 Task: Look for space in Dongkan, China from 12th  July, 2023 to 15th July, 2023 for 3 adults in price range Rs.12000 to Rs.16000. Place can be entire place with 2 bedrooms having 3 beds and 1 bathroom. Property type can be house, flat, guest house. Booking option can be shelf check-in. Required host language is Chinese (Simplified).
Action: Mouse moved to (370, 111)
Screenshot: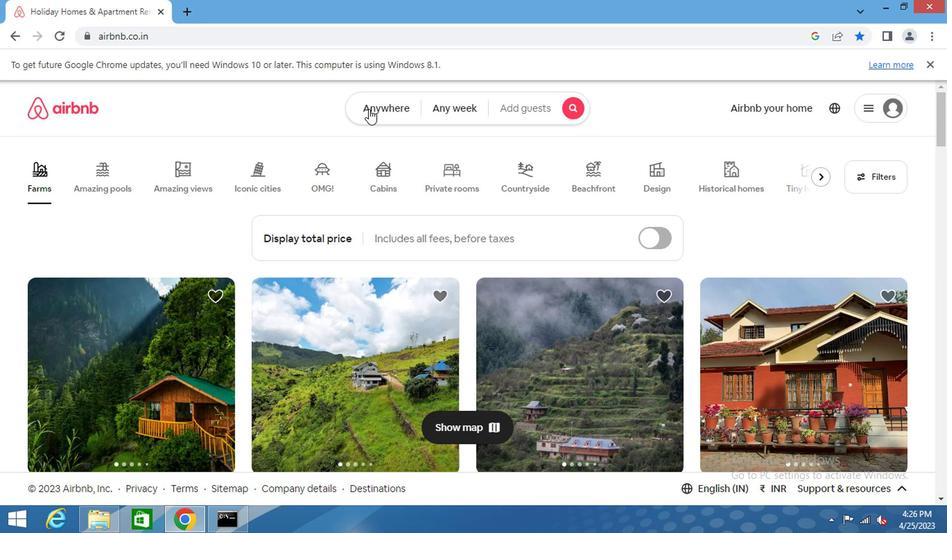 
Action: Mouse pressed left at (370, 111)
Screenshot: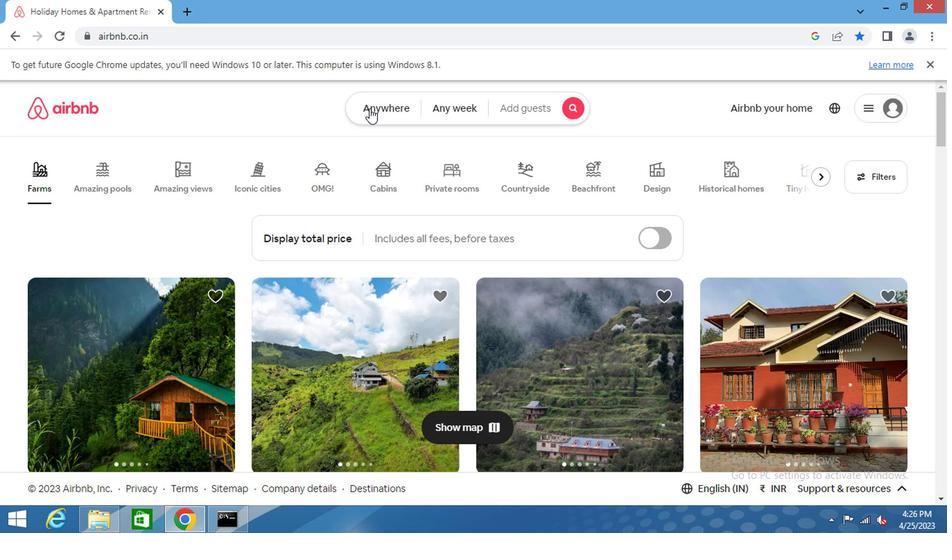 
Action: Mouse moved to (278, 169)
Screenshot: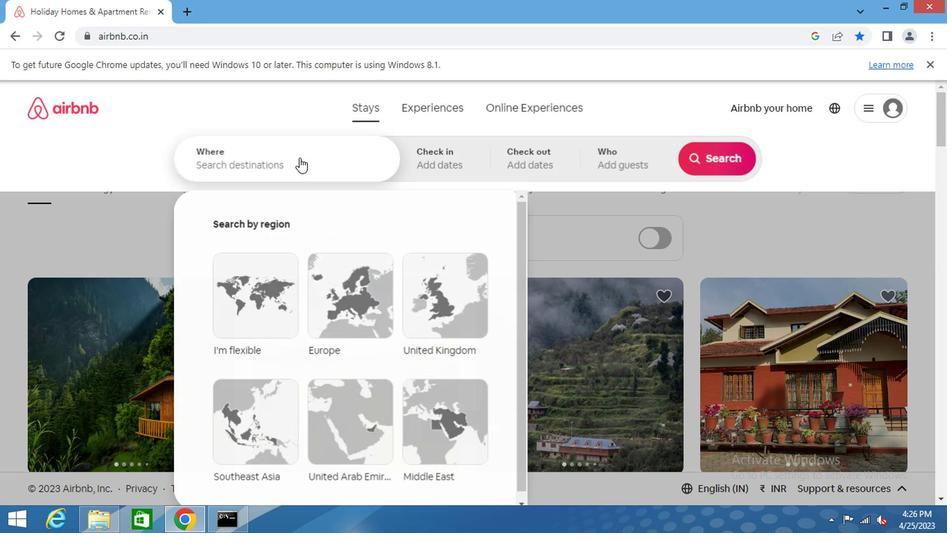 
Action: Mouse pressed left at (278, 169)
Screenshot: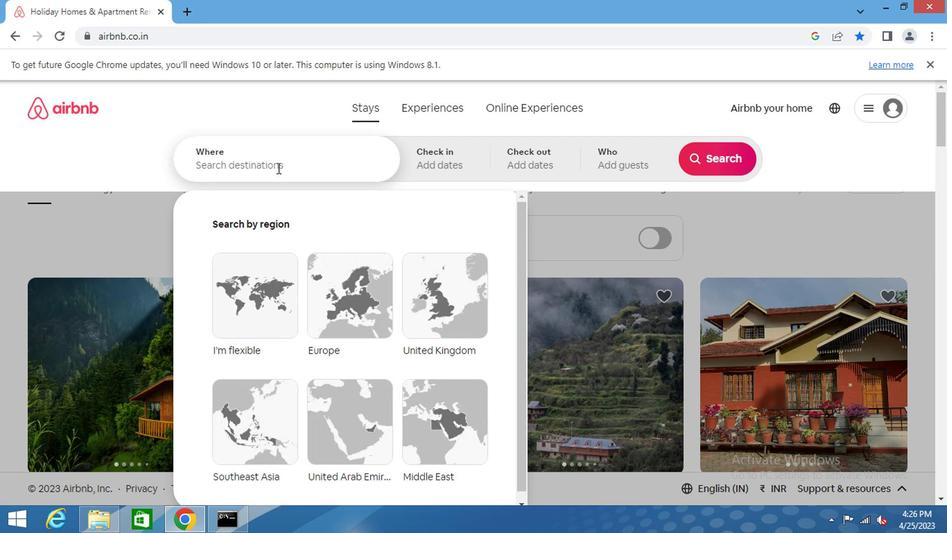 
Action: Key pressed dongkan<Key.space>china<Key.space><Key.enter>
Screenshot: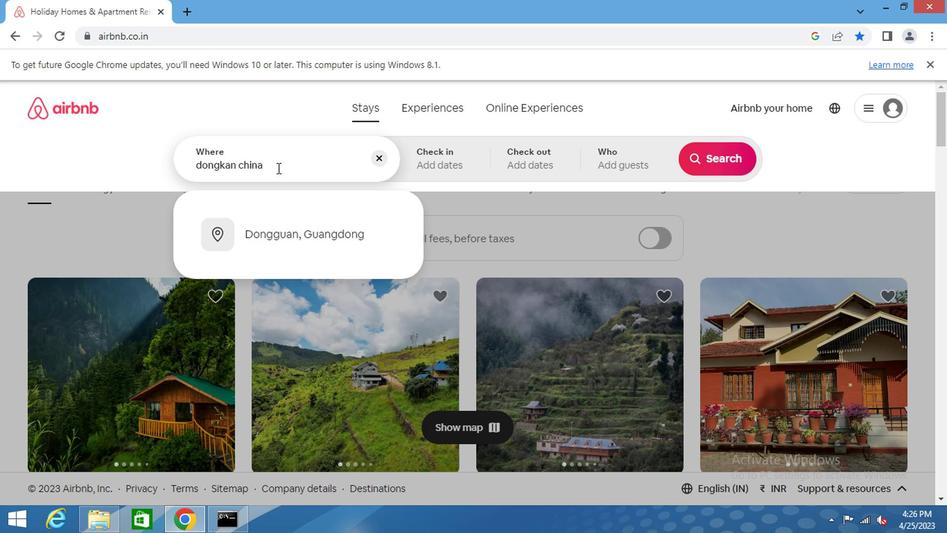 
Action: Mouse moved to (708, 271)
Screenshot: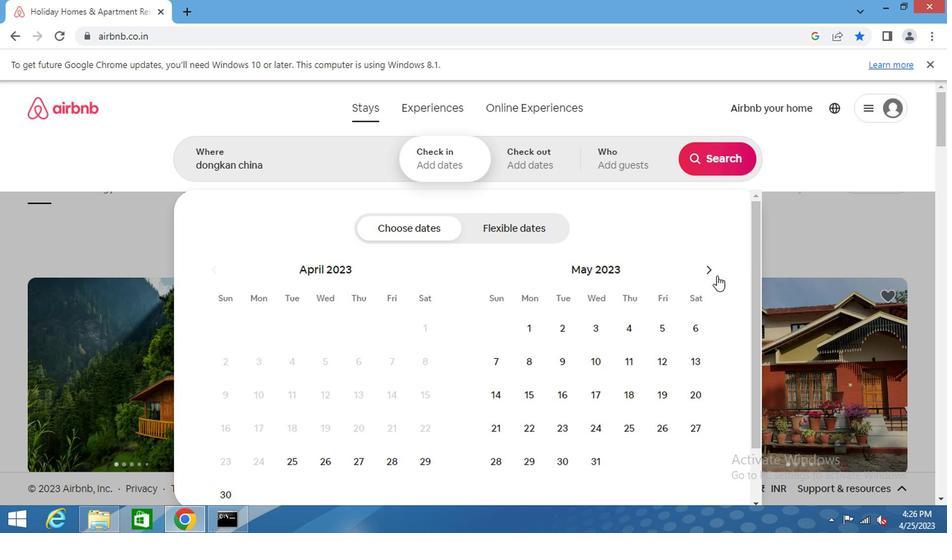 
Action: Mouse pressed left at (708, 271)
Screenshot: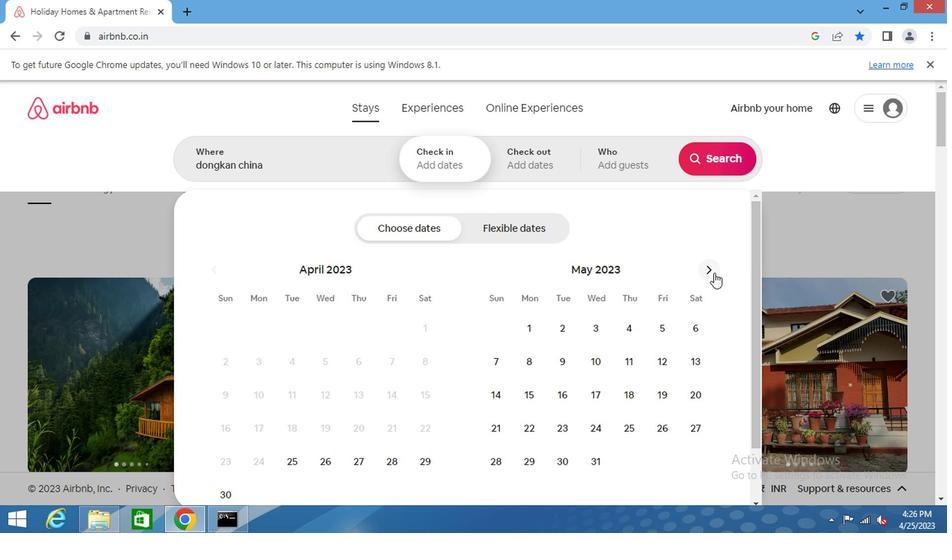 
Action: Mouse pressed left at (708, 271)
Screenshot: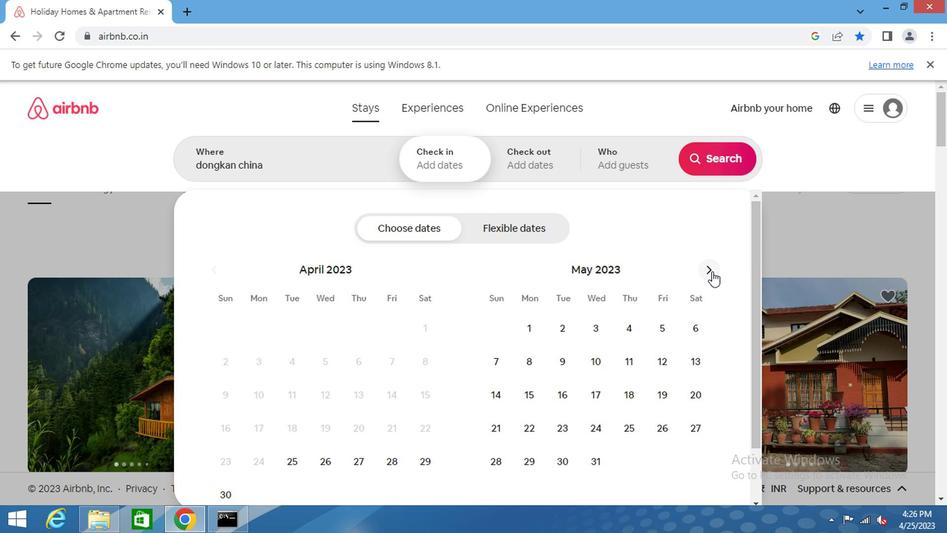 
Action: Mouse moved to (707, 271)
Screenshot: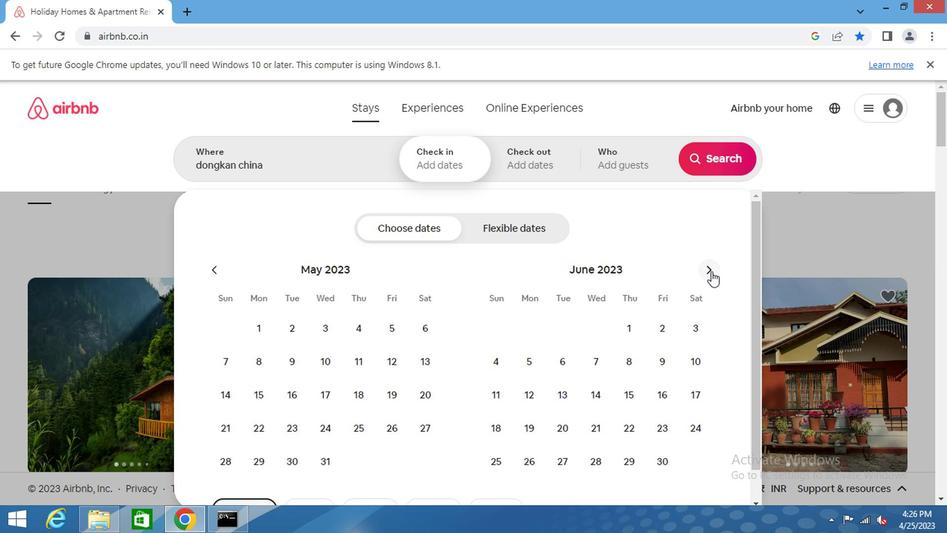 
Action: Mouse pressed left at (707, 271)
Screenshot: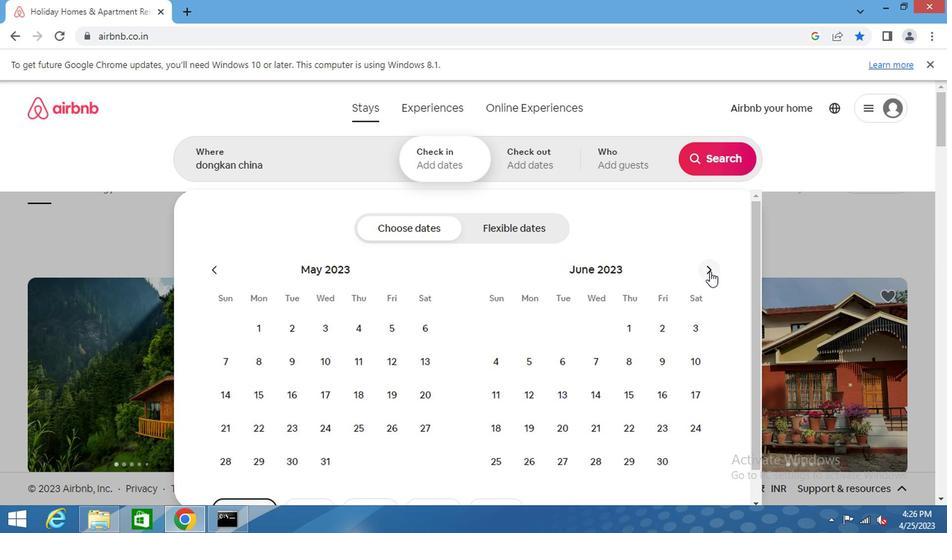 
Action: Mouse moved to (593, 393)
Screenshot: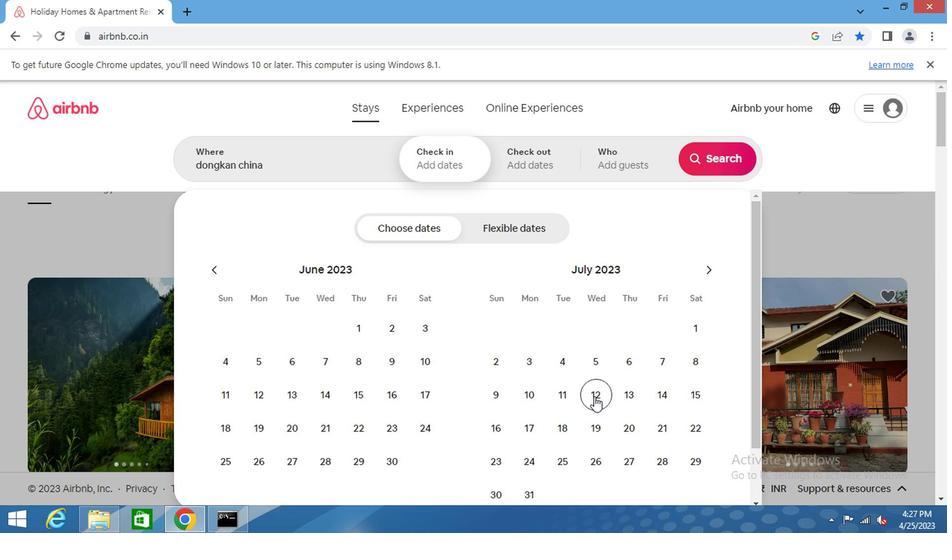 
Action: Mouse pressed left at (593, 393)
Screenshot: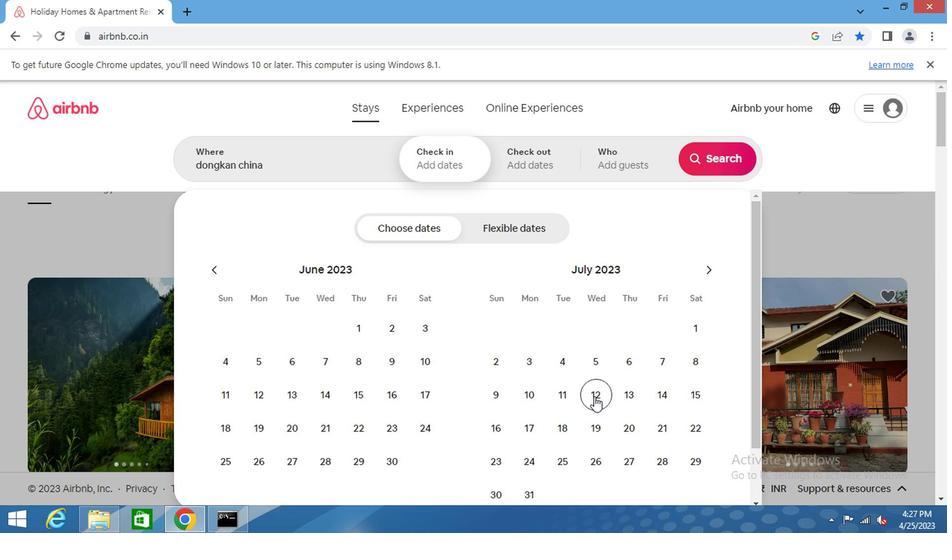 
Action: Mouse moved to (686, 392)
Screenshot: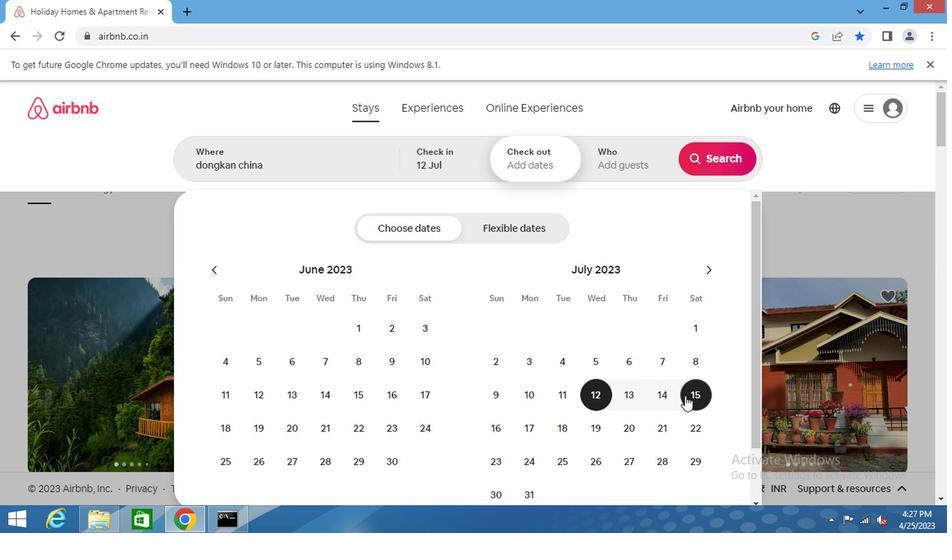 
Action: Mouse pressed left at (686, 392)
Screenshot: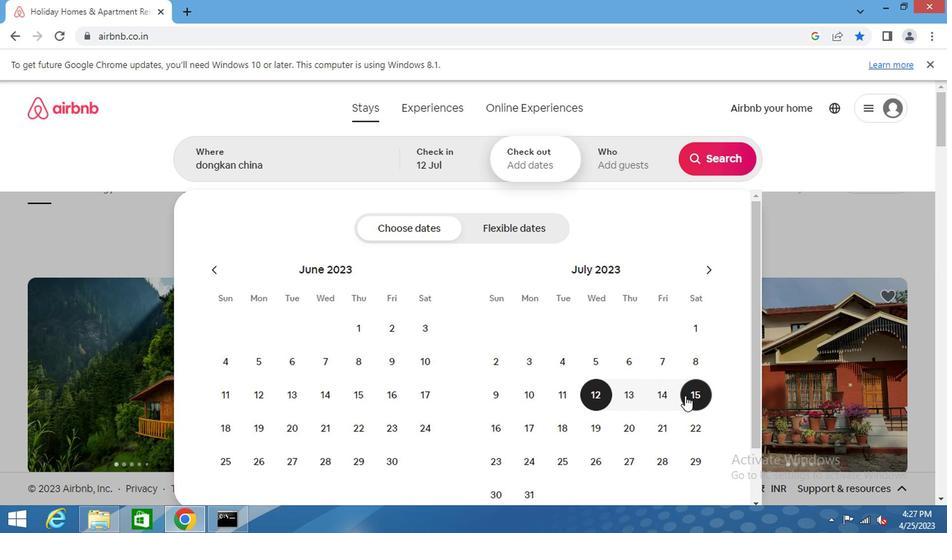 
Action: Mouse moved to (614, 170)
Screenshot: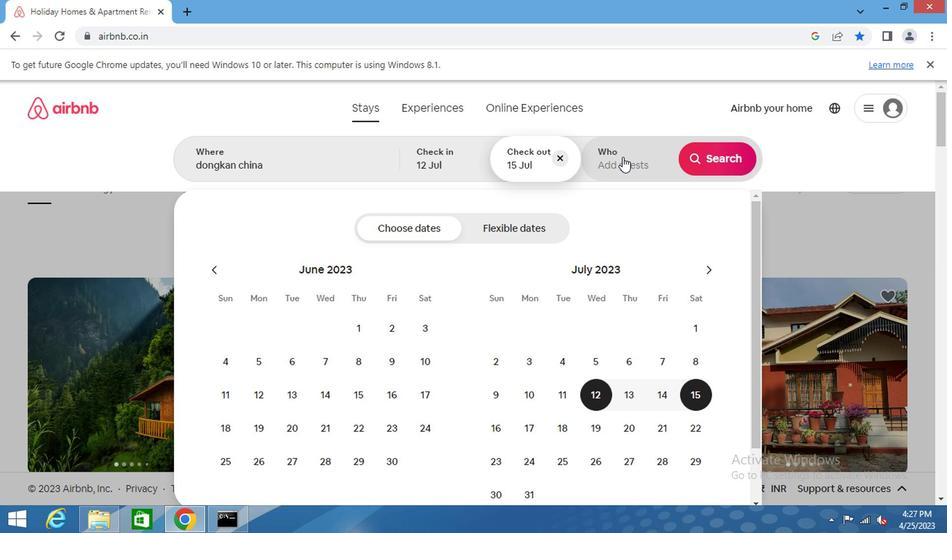 
Action: Mouse pressed left at (614, 170)
Screenshot: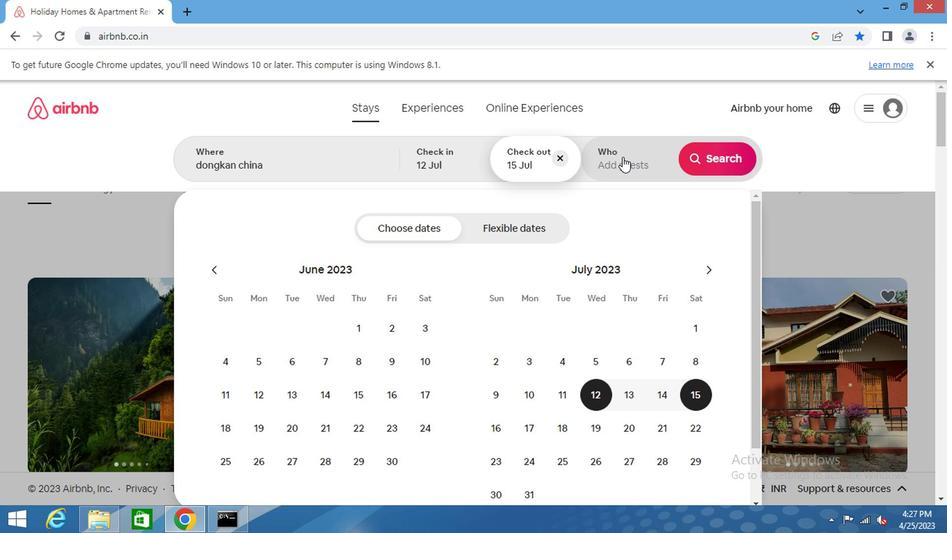 
Action: Mouse moved to (720, 230)
Screenshot: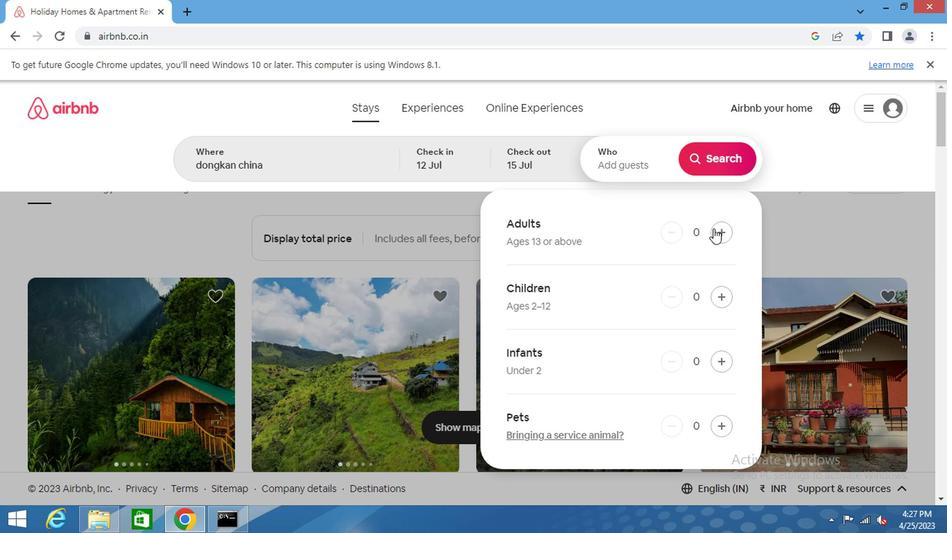 
Action: Mouse pressed left at (720, 230)
Screenshot: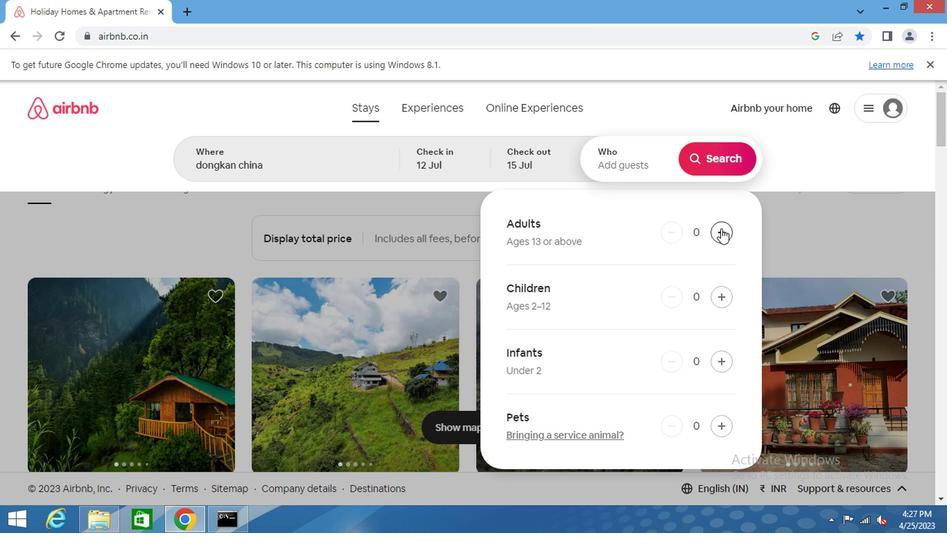 
Action: Mouse pressed left at (720, 230)
Screenshot: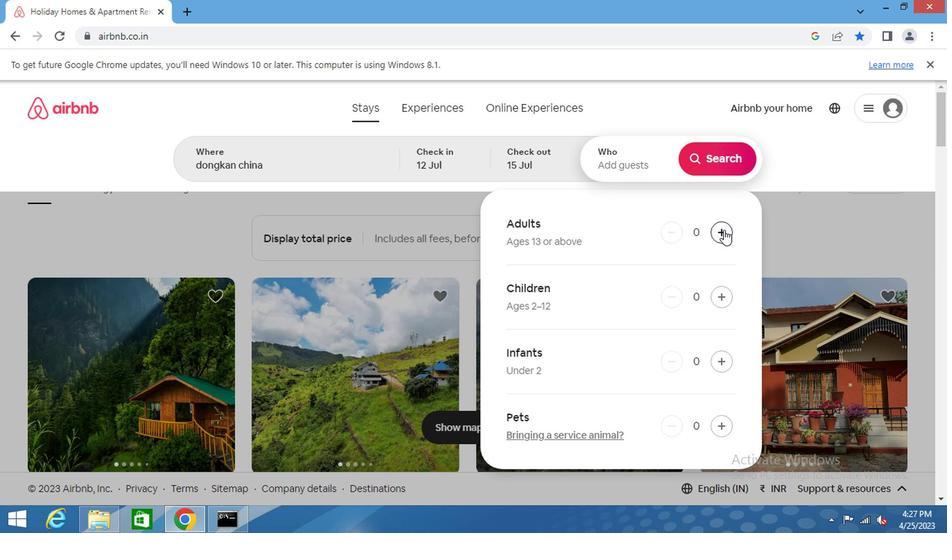 
Action: Mouse pressed left at (720, 230)
Screenshot: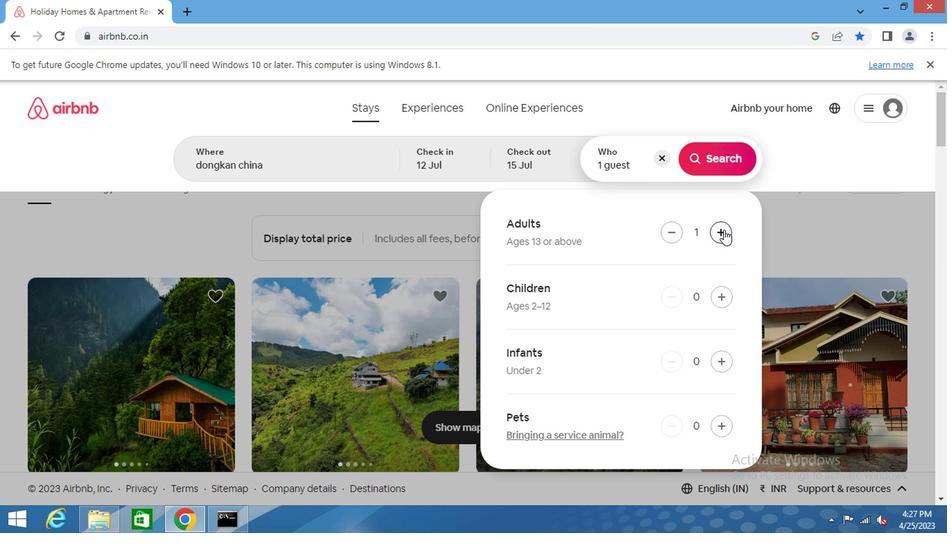 
Action: Mouse moved to (715, 172)
Screenshot: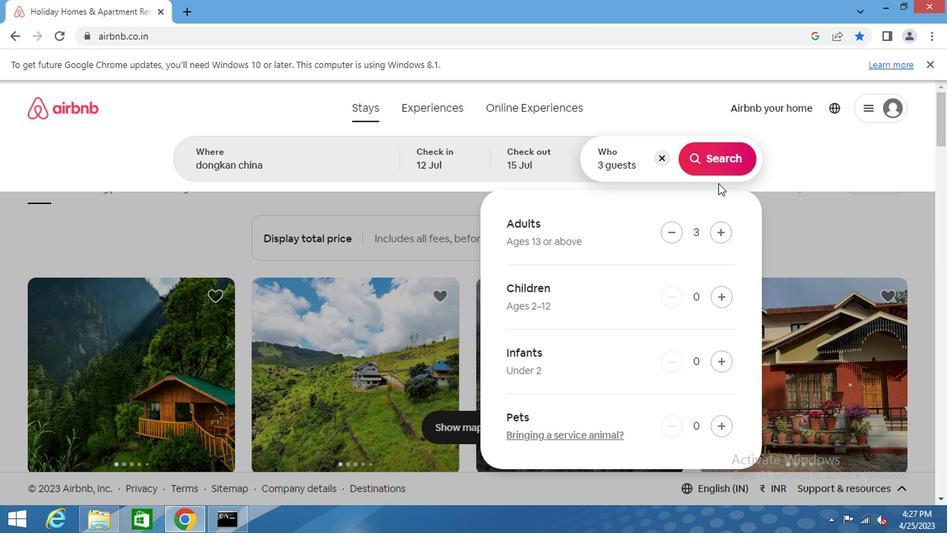 
Action: Mouse pressed left at (715, 172)
Screenshot: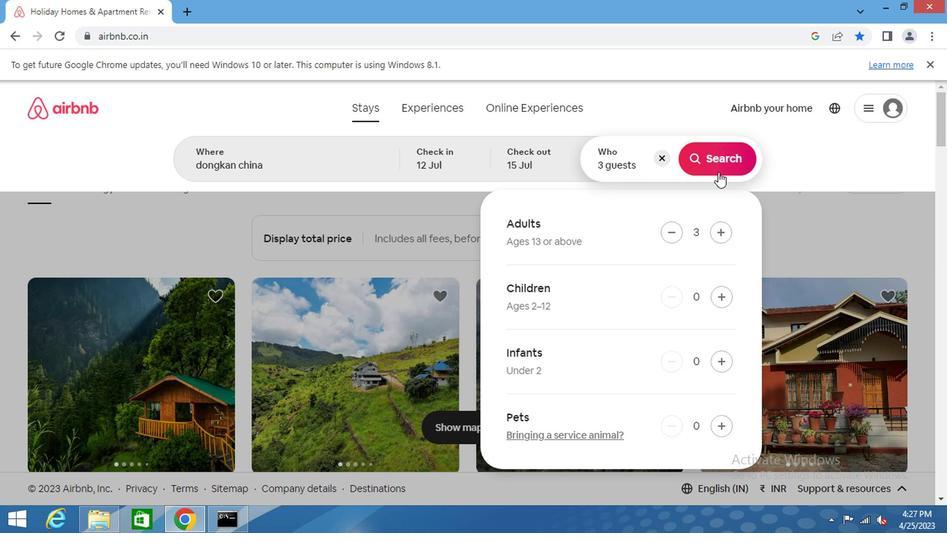 
Action: Mouse moved to (876, 168)
Screenshot: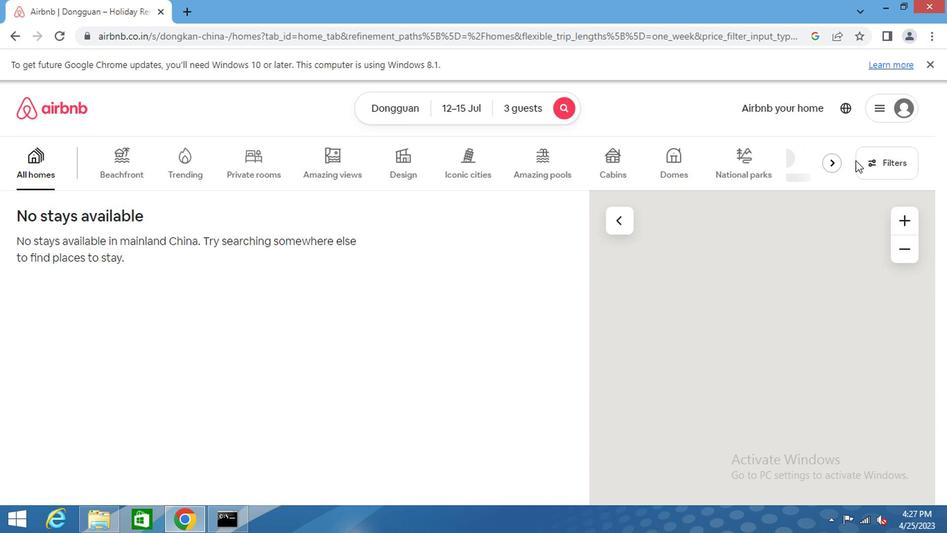 
Action: Mouse pressed left at (876, 168)
Screenshot: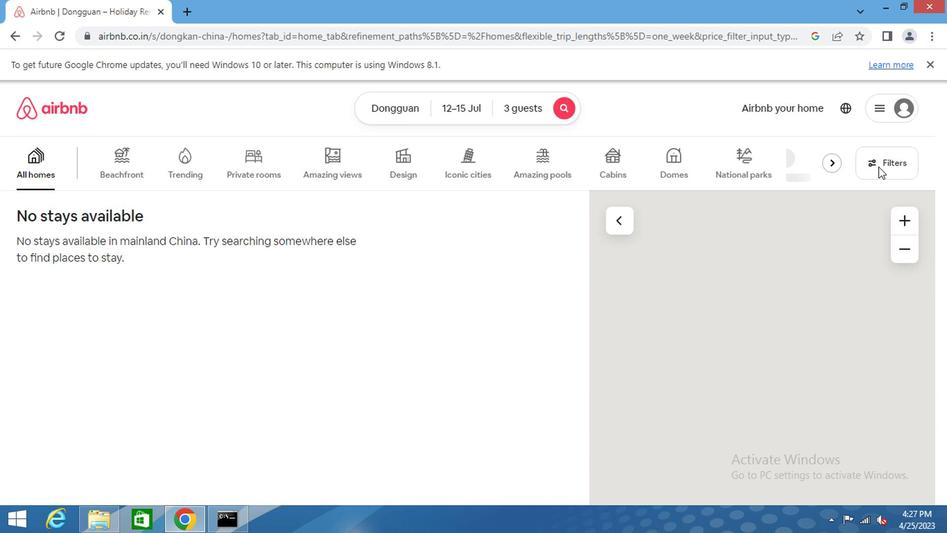 
Action: Mouse moved to (387, 259)
Screenshot: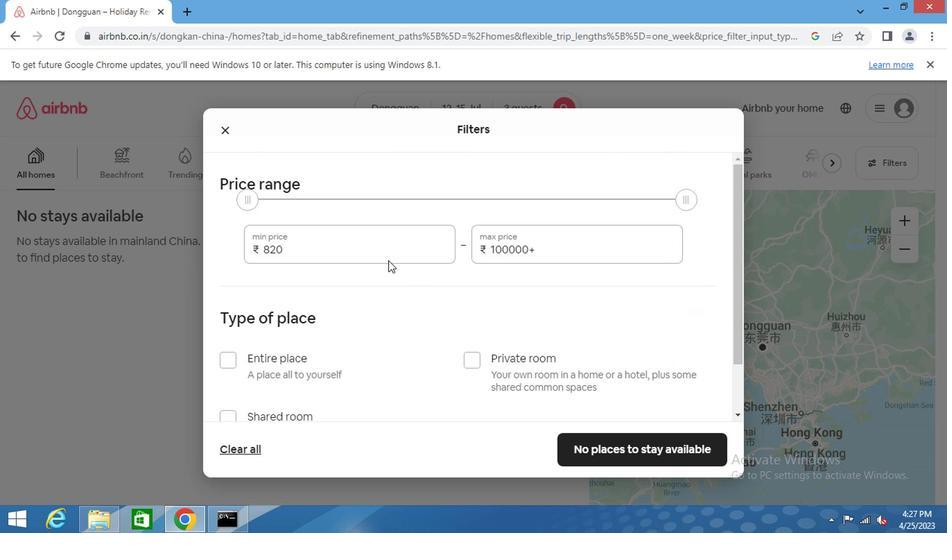 
Action: Mouse pressed left at (387, 259)
Screenshot: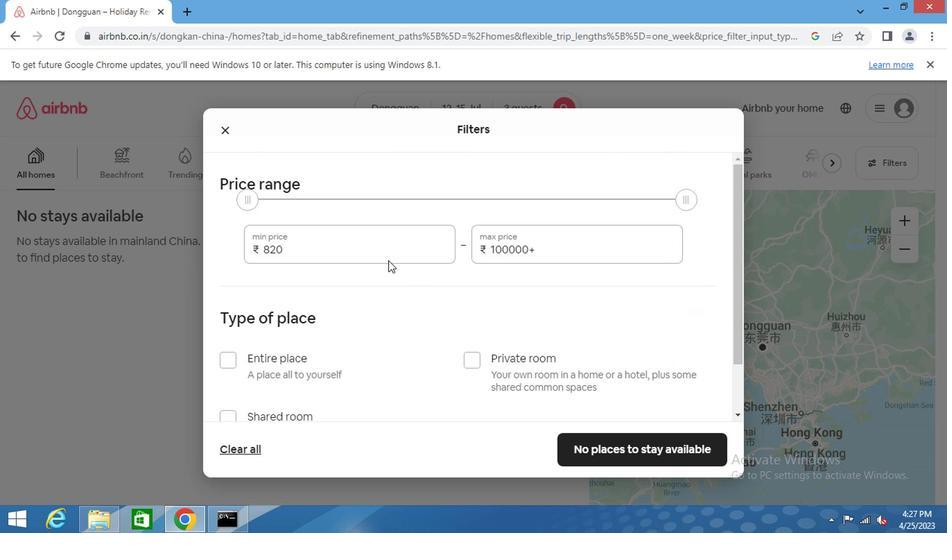 
Action: Mouse pressed left at (387, 259)
Screenshot: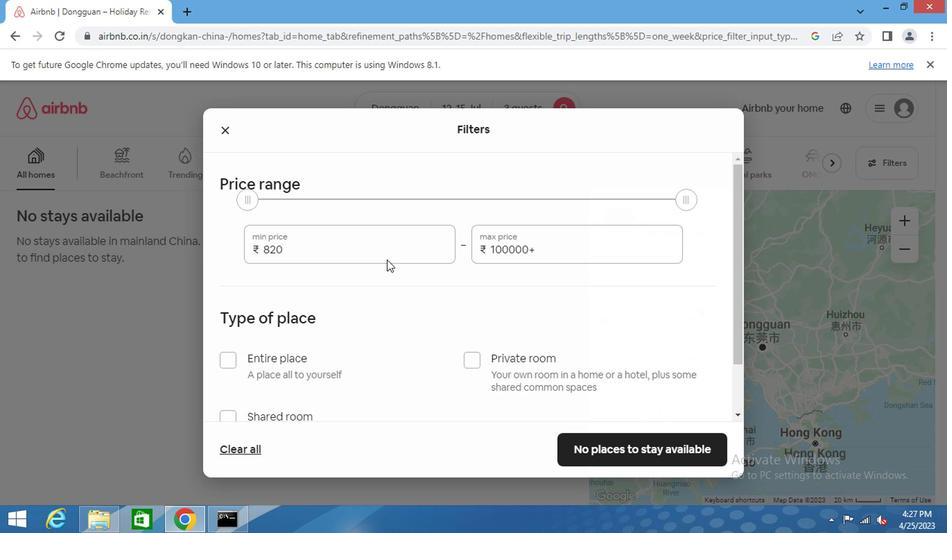 
Action: Mouse pressed left at (387, 259)
Screenshot: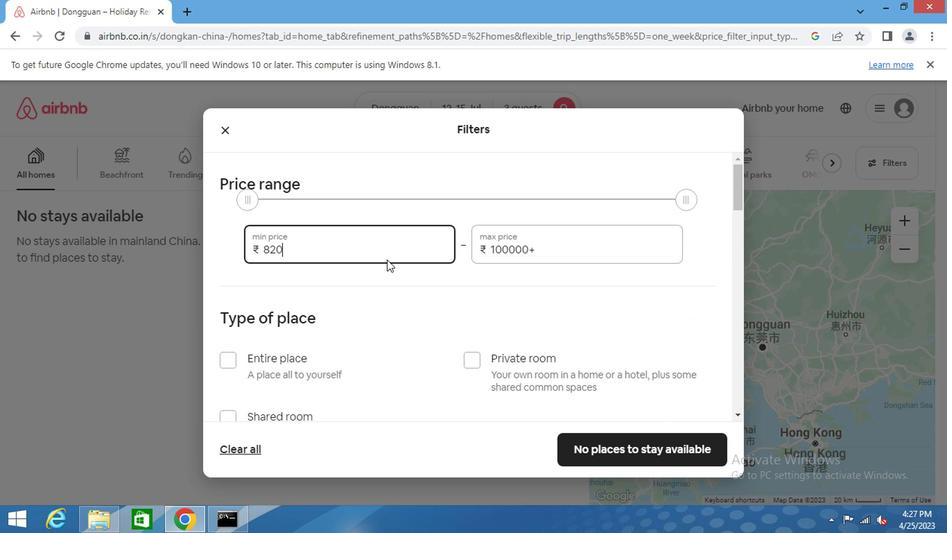 
Action: Mouse moved to (391, 249)
Screenshot: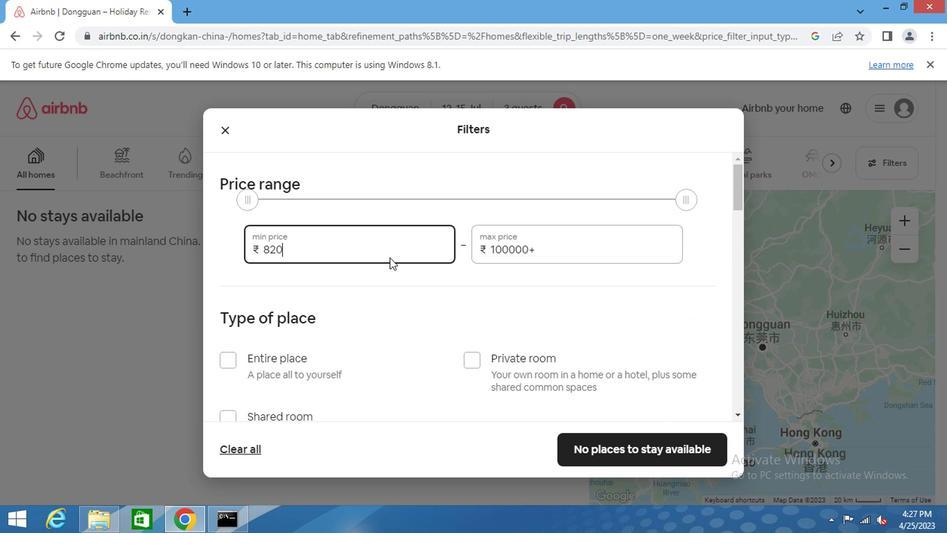 
Action: Mouse pressed left at (391, 249)
Screenshot: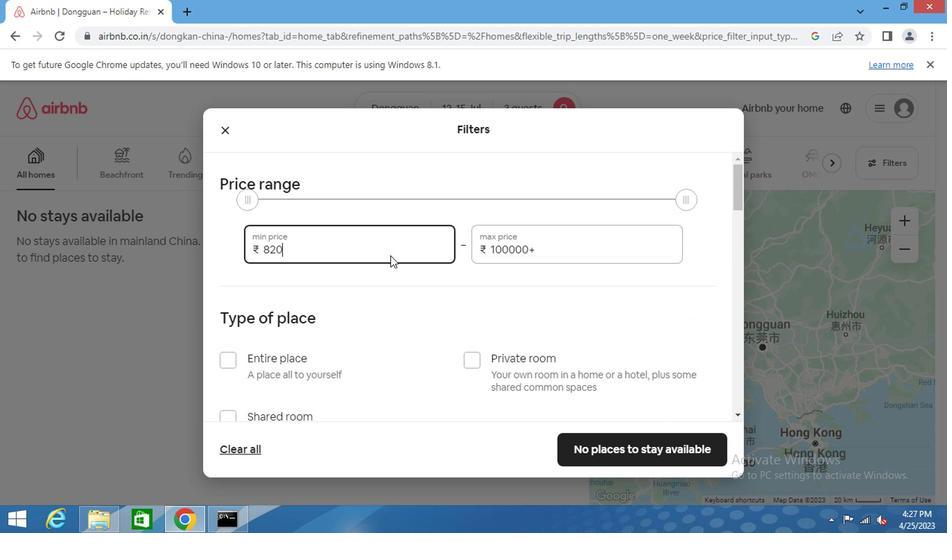
Action: Mouse pressed left at (391, 249)
Screenshot: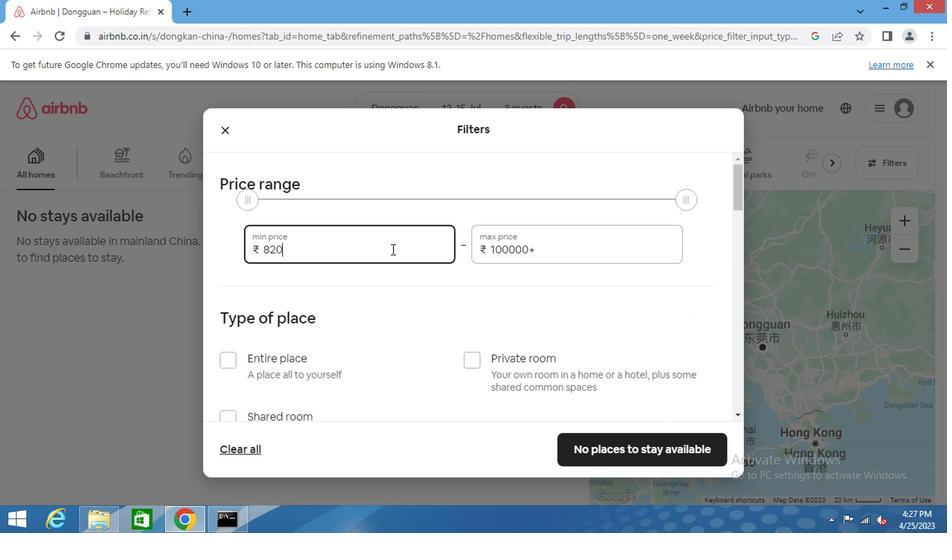 
Action: Key pressed 12000<Key.tab>1600<Key.backspace><Key.backspace><Key.backspace><Key.backspace><Key.backspace><Key.backspace>6000
Screenshot: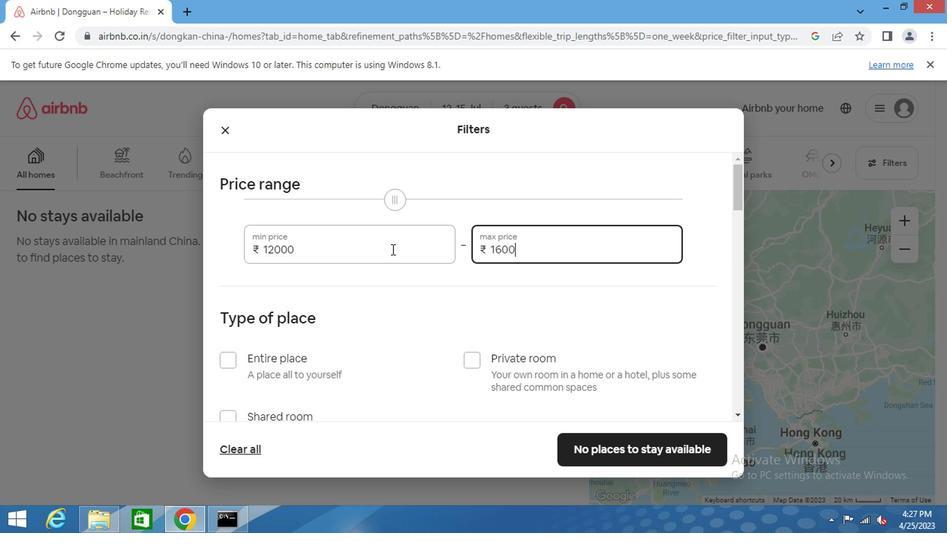 
Action: Mouse moved to (279, 361)
Screenshot: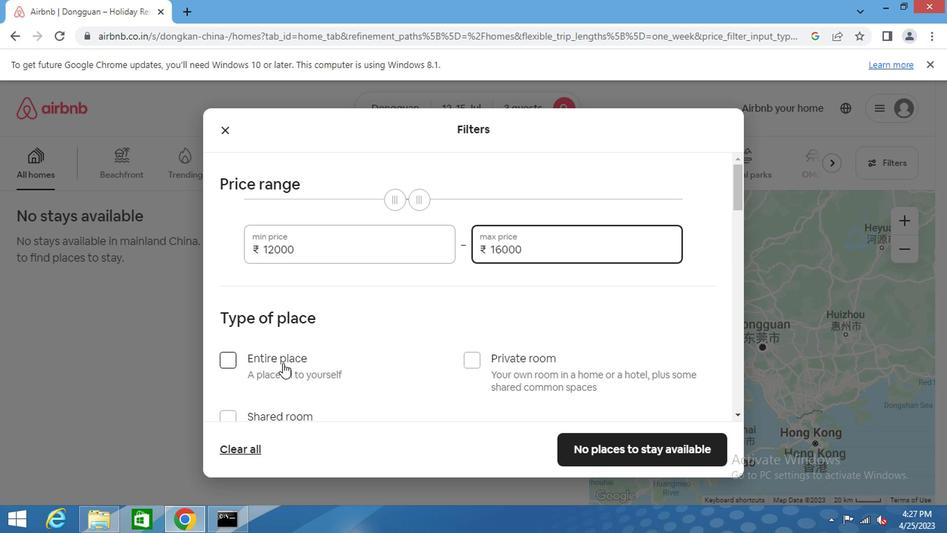 
Action: Mouse pressed left at (279, 361)
Screenshot: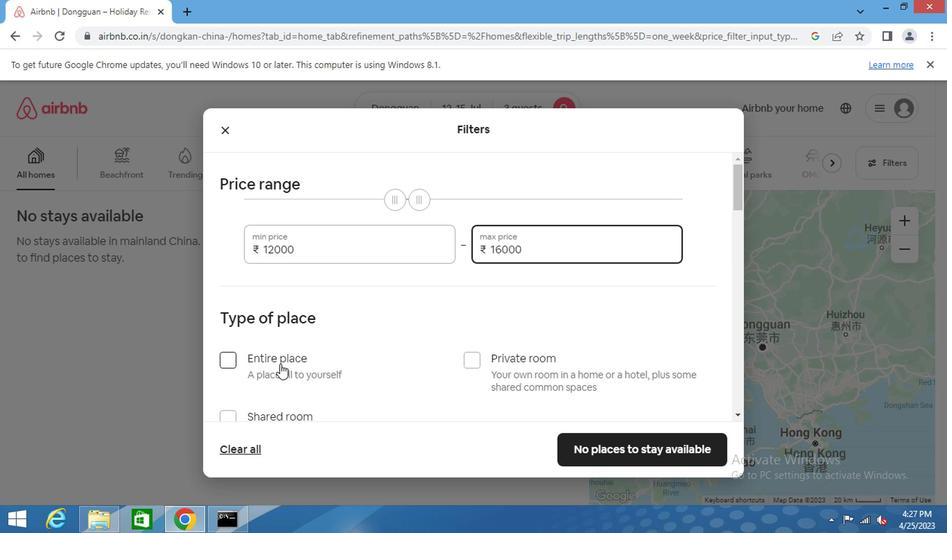 
Action: Mouse moved to (378, 363)
Screenshot: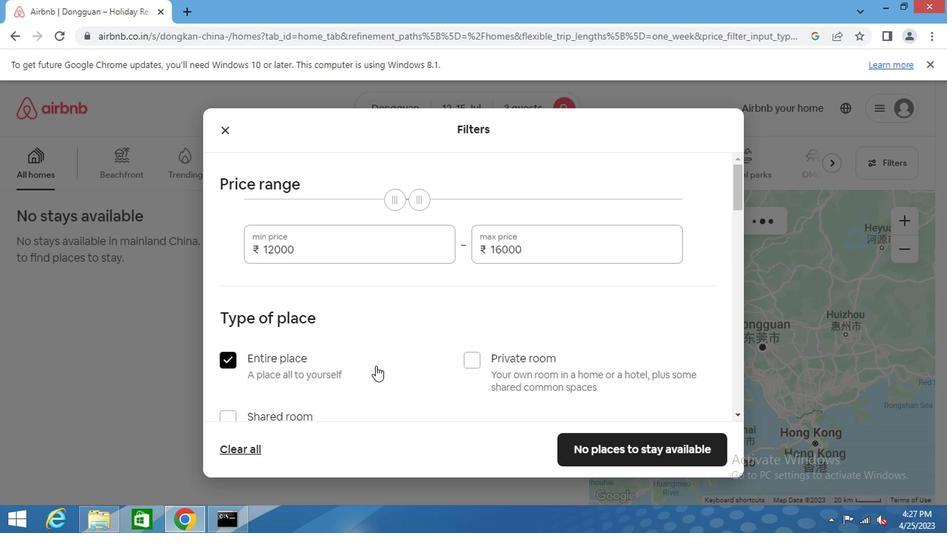 
Action: Mouse scrolled (378, 362) with delta (0, 0)
Screenshot: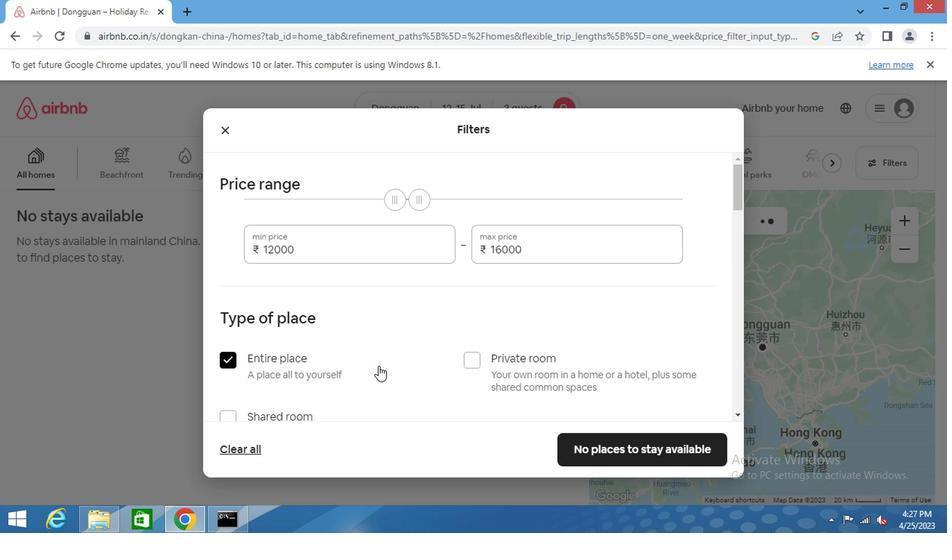 
Action: Mouse scrolled (378, 362) with delta (0, 0)
Screenshot: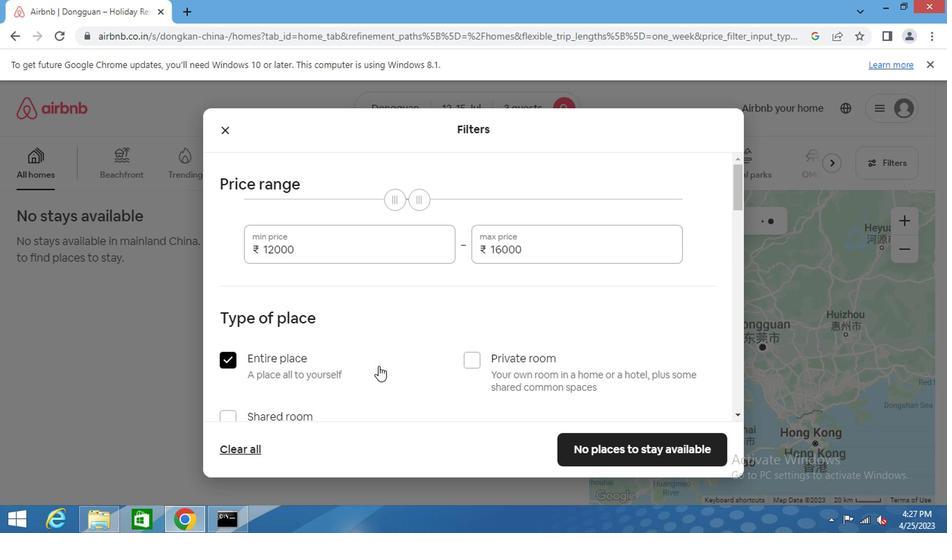 
Action: Mouse scrolled (378, 362) with delta (0, 0)
Screenshot: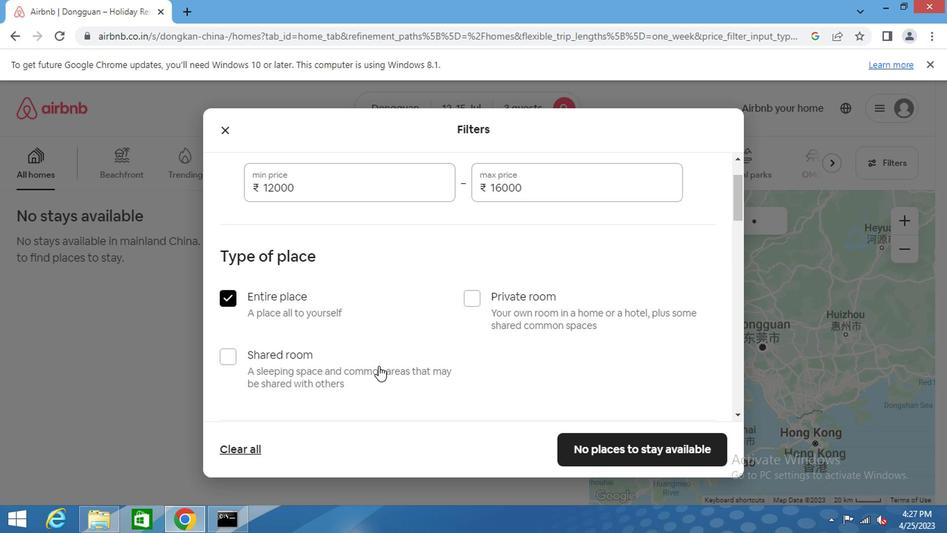 
Action: Mouse moved to (365, 357)
Screenshot: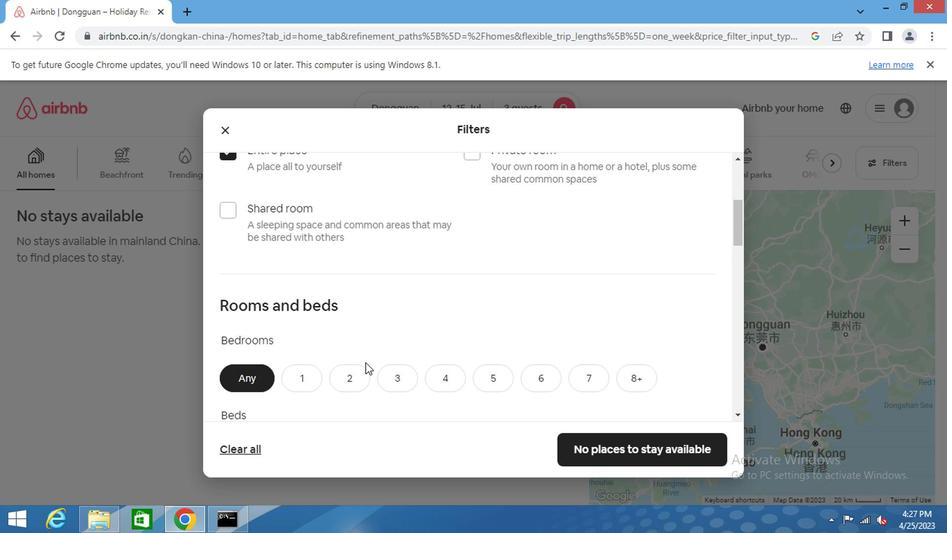 
Action: Mouse scrolled (365, 356) with delta (0, 0)
Screenshot: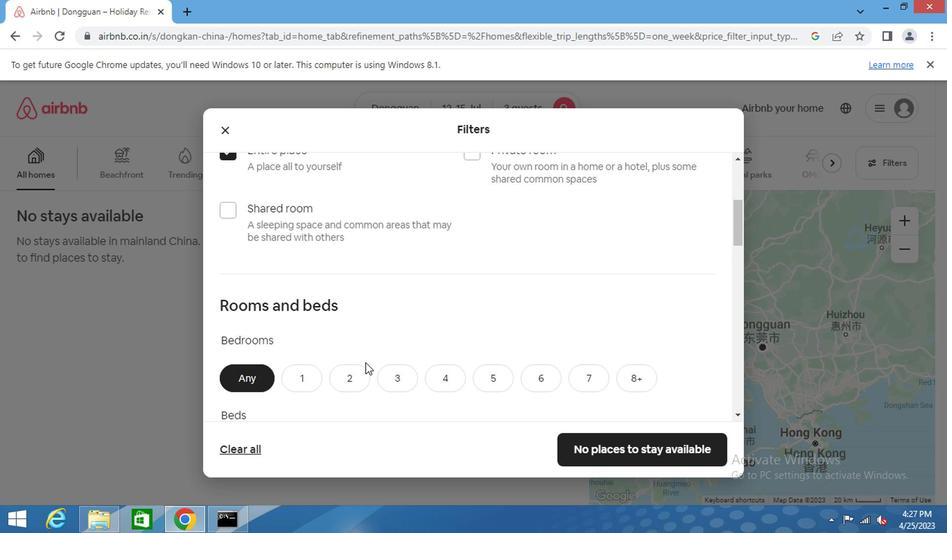 
Action: Mouse moved to (365, 356)
Screenshot: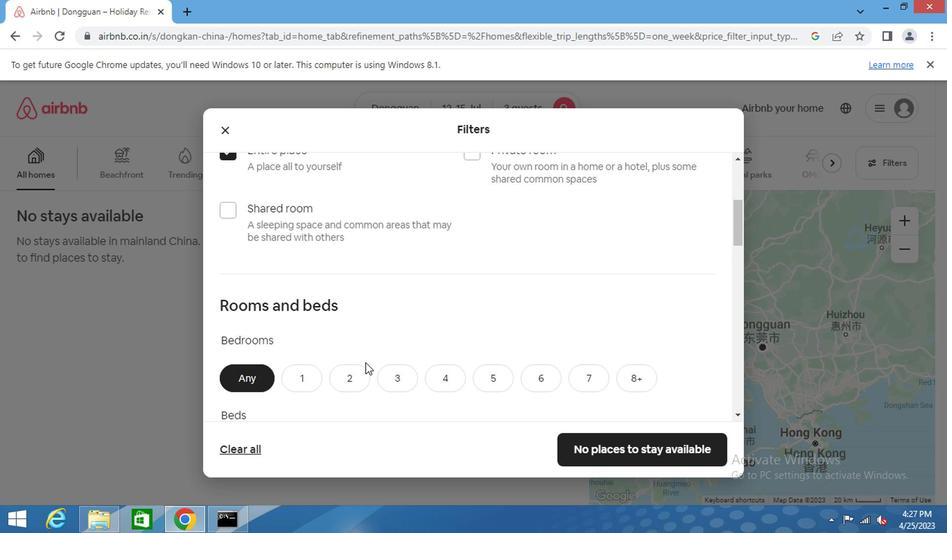
Action: Mouse scrolled (365, 355) with delta (0, 0)
Screenshot: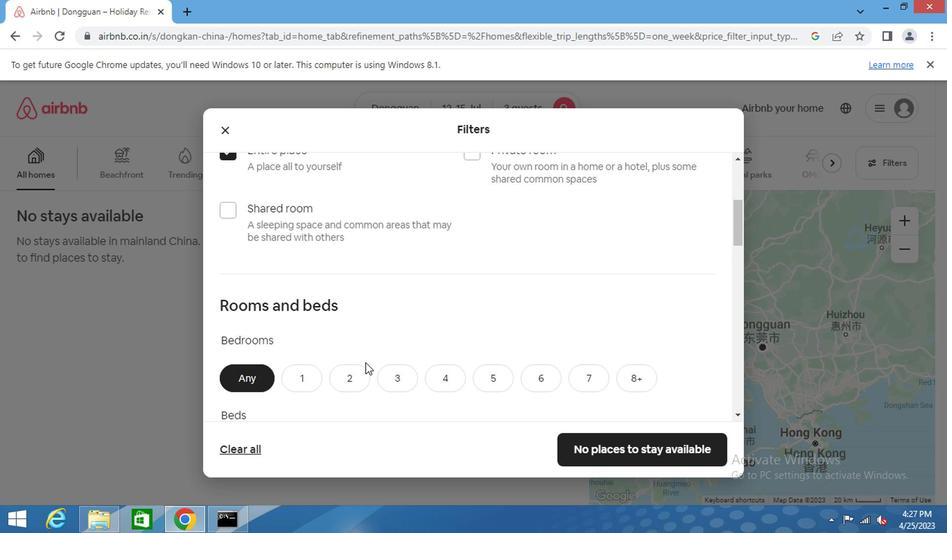 
Action: Mouse moved to (364, 355)
Screenshot: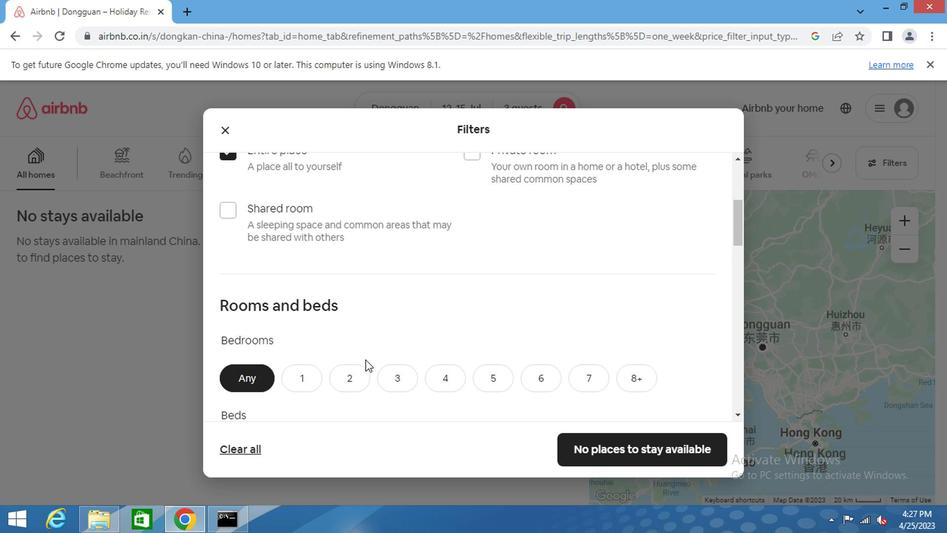 
Action: Mouse scrolled (364, 355) with delta (0, 0)
Screenshot: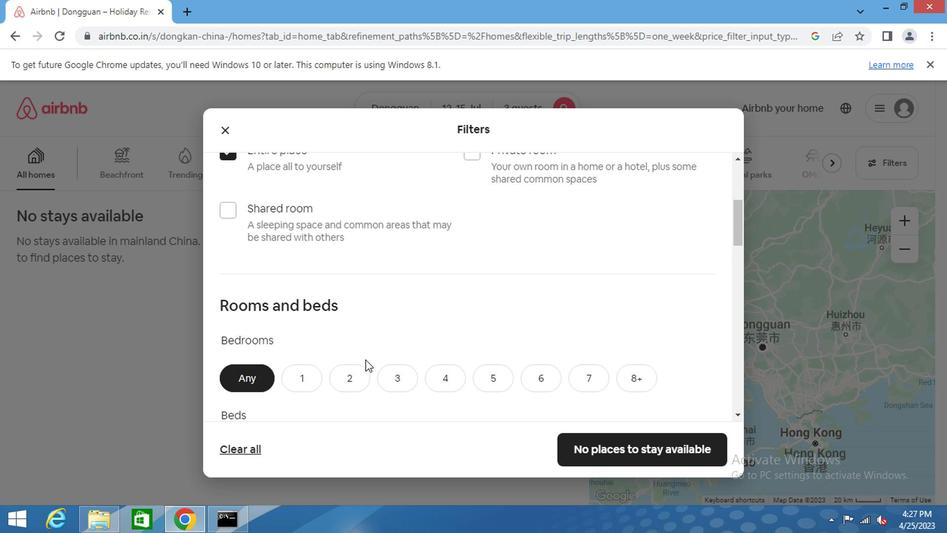 
Action: Mouse moved to (357, 170)
Screenshot: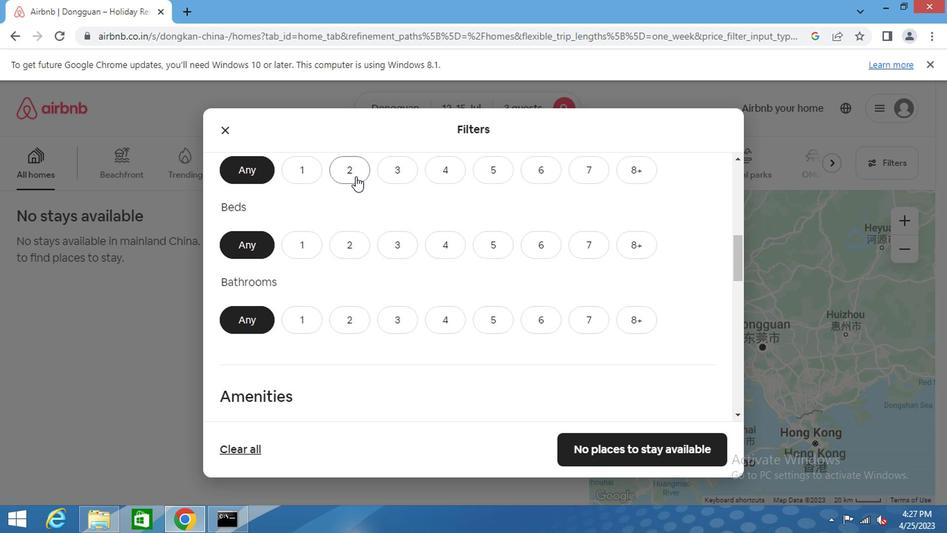 
Action: Mouse pressed left at (357, 170)
Screenshot: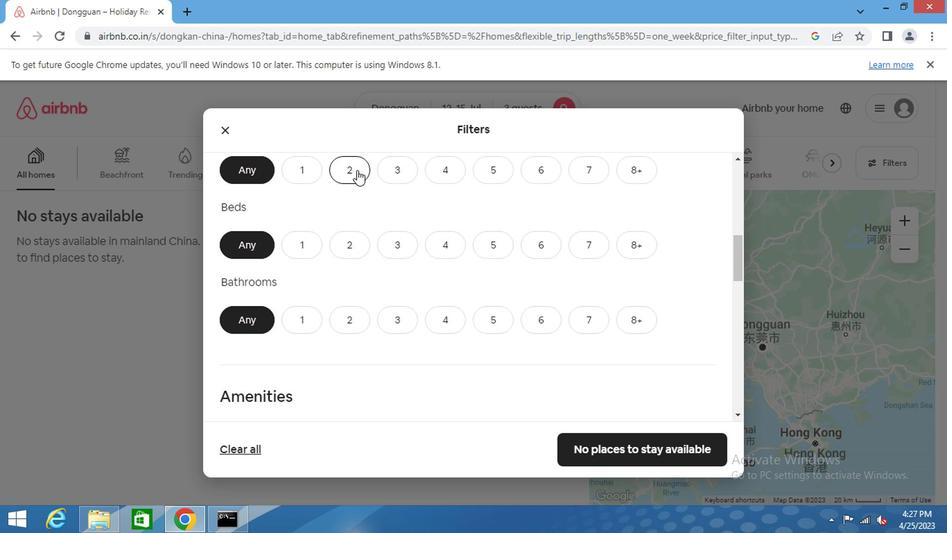
Action: Mouse moved to (385, 254)
Screenshot: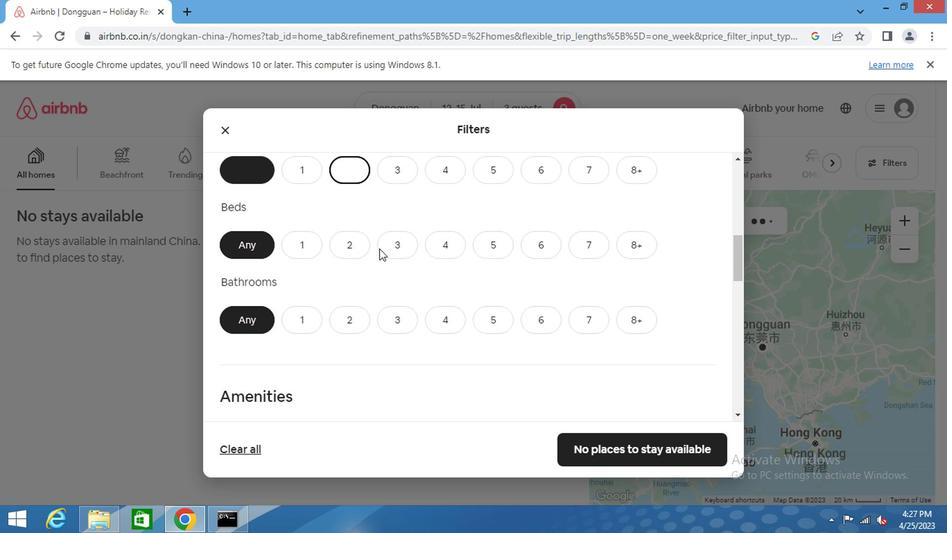 
Action: Mouse pressed left at (385, 254)
Screenshot: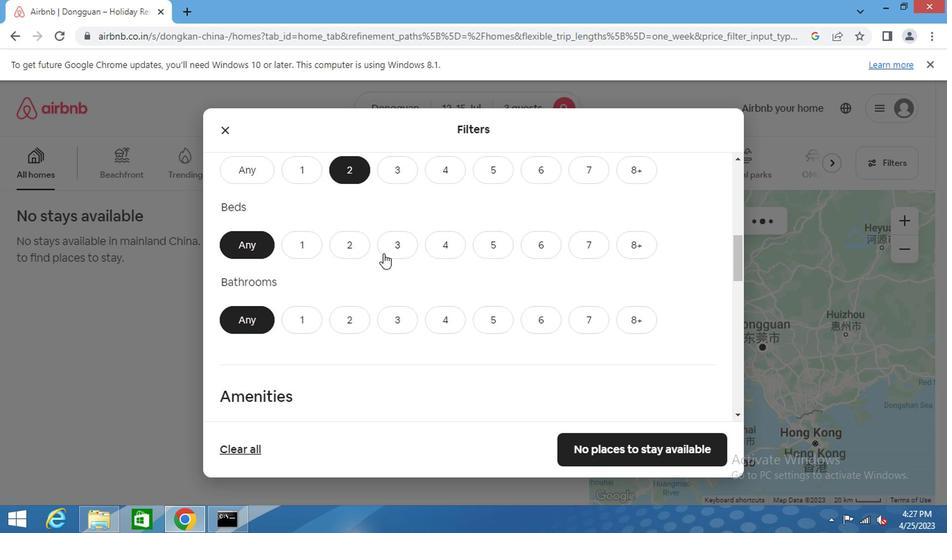 
Action: Mouse moved to (244, 369)
Screenshot: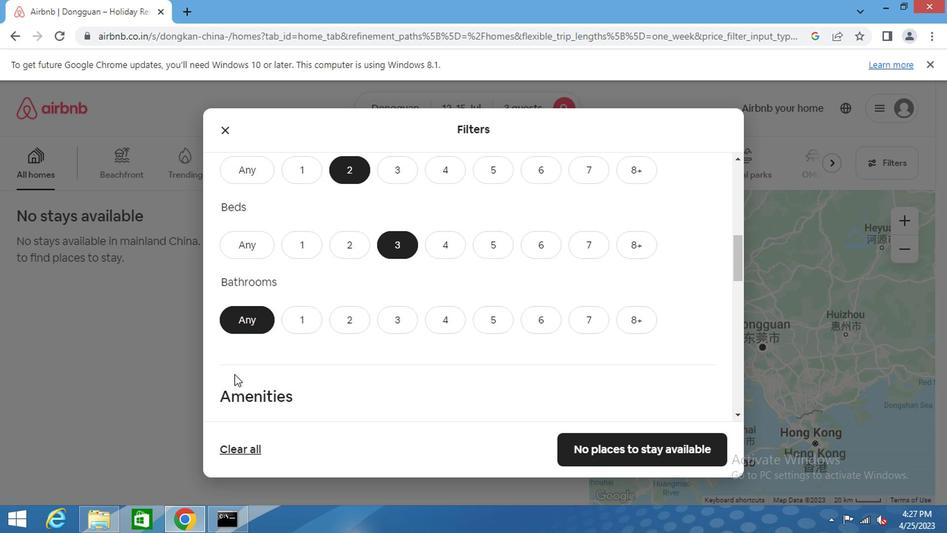 
Action: Mouse pressed left at (235, 371)
Screenshot: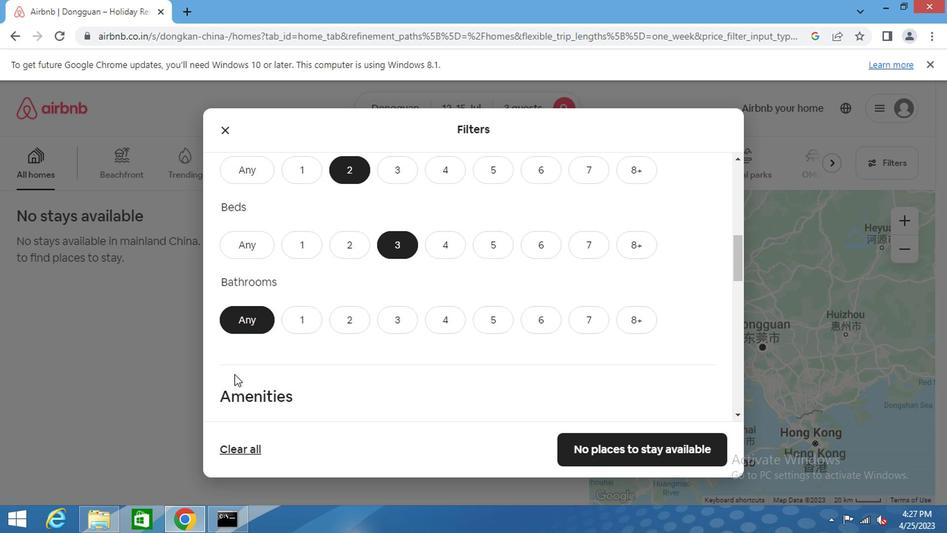 
Action: Mouse moved to (305, 315)
Screenshot: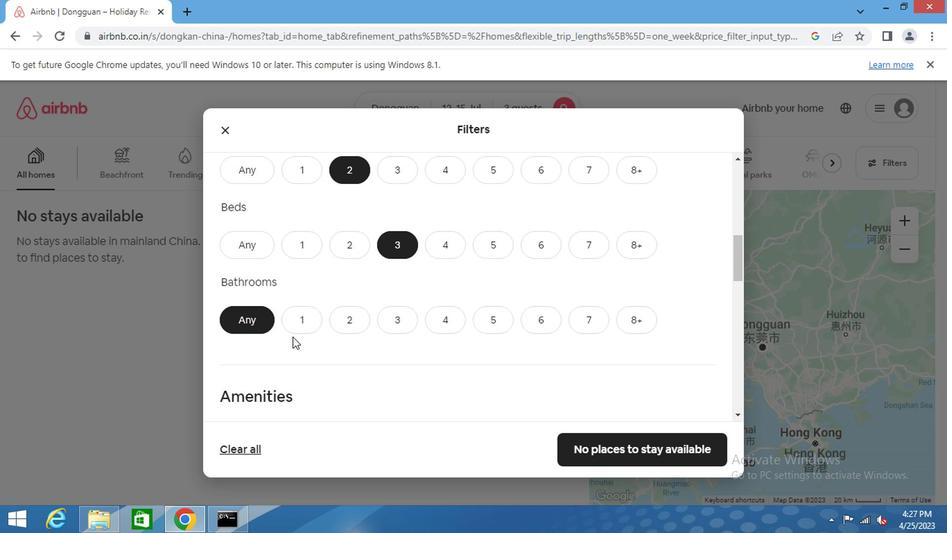 
Action: Mouse pressed left at (305, 315)
Screenshot: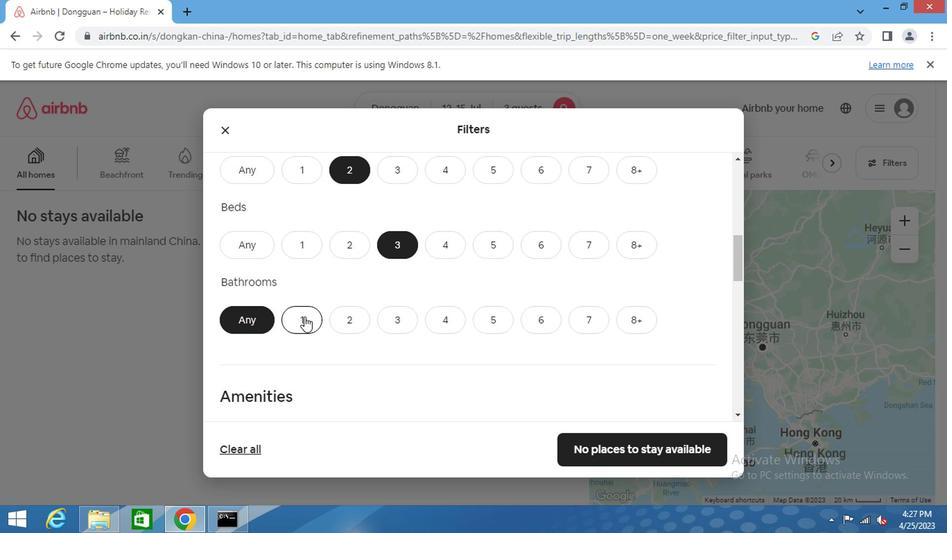 
Action: Mouse moved to (362, 368)
Screenshot: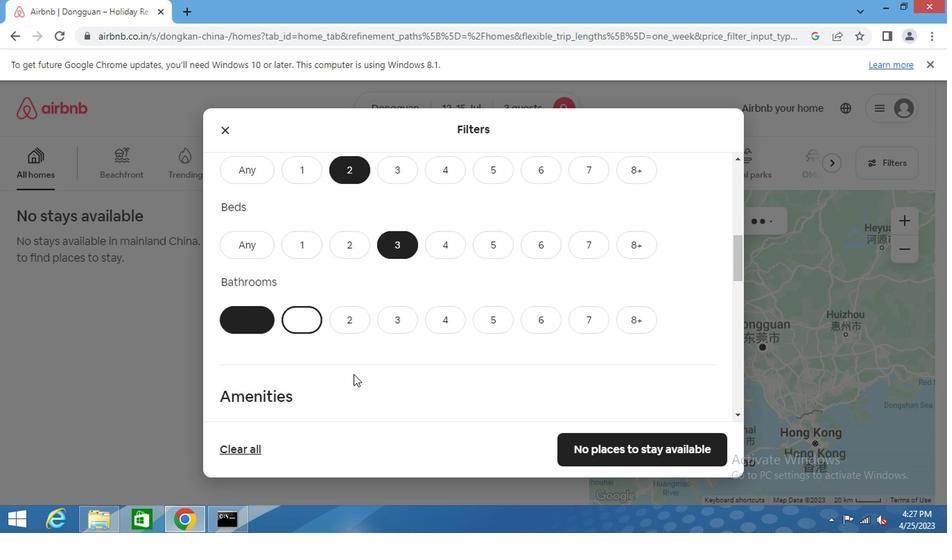 
Action: Mouse scrolled (362, 367) with delta (0, 0)
Screenshot: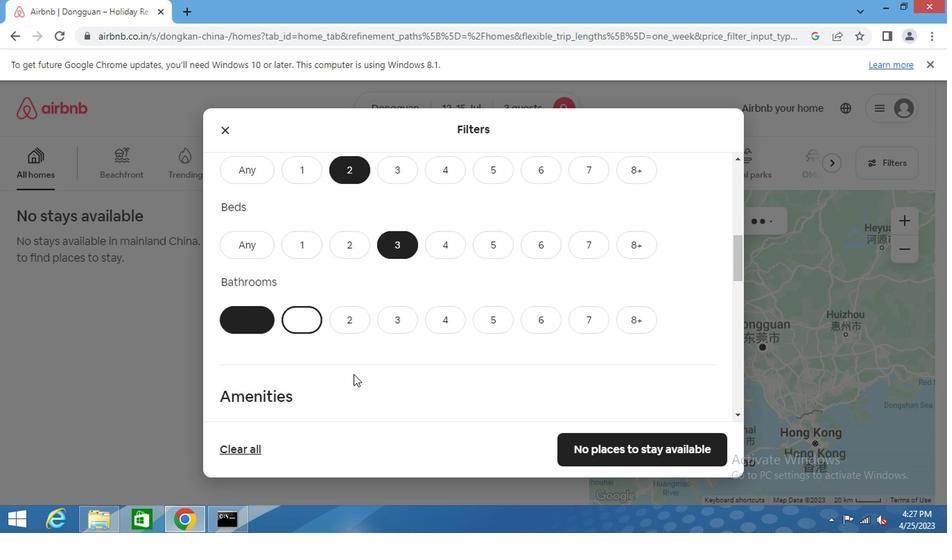 
Action: Mouse moved to (363, 368)
Screenshot: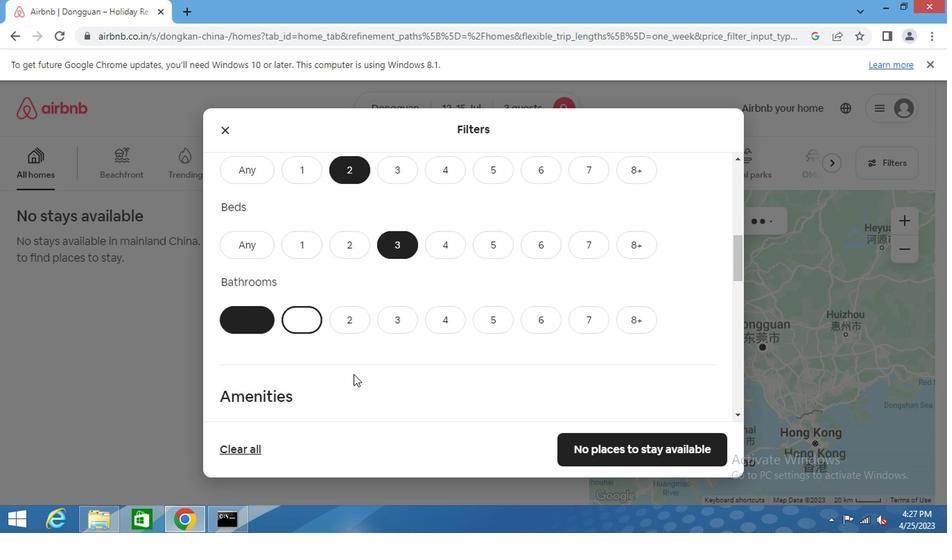 
Action: Mouse scrolled (363, 367) with delta (0, 0)
Screenshot: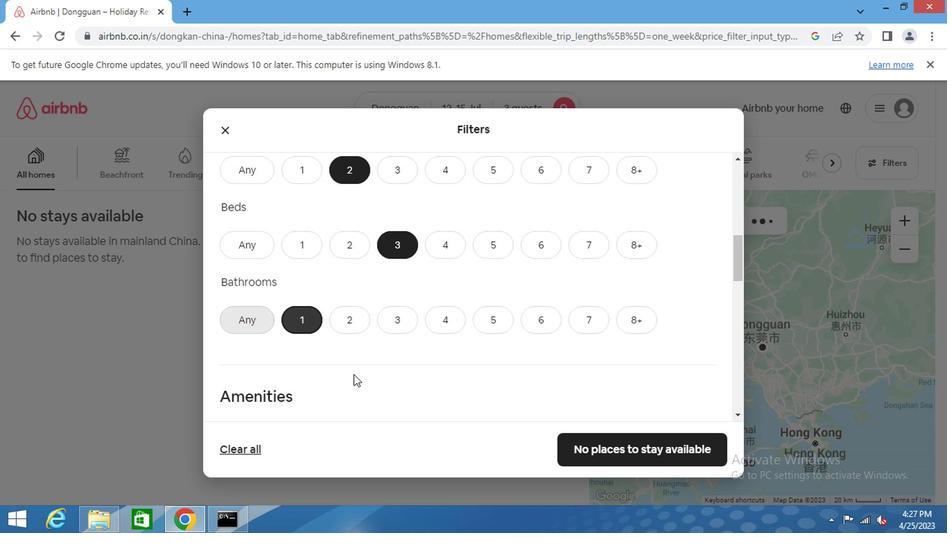 
Action: Mouse moved to (363, 368)
Screenshot: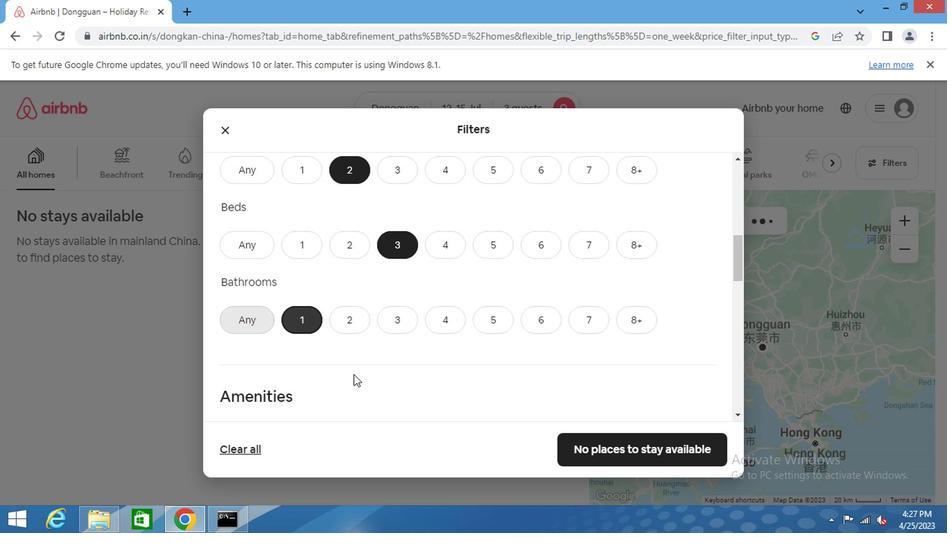 
Action: Mouse scrolled (363, 367) with delta (0, 0)
Screenshot: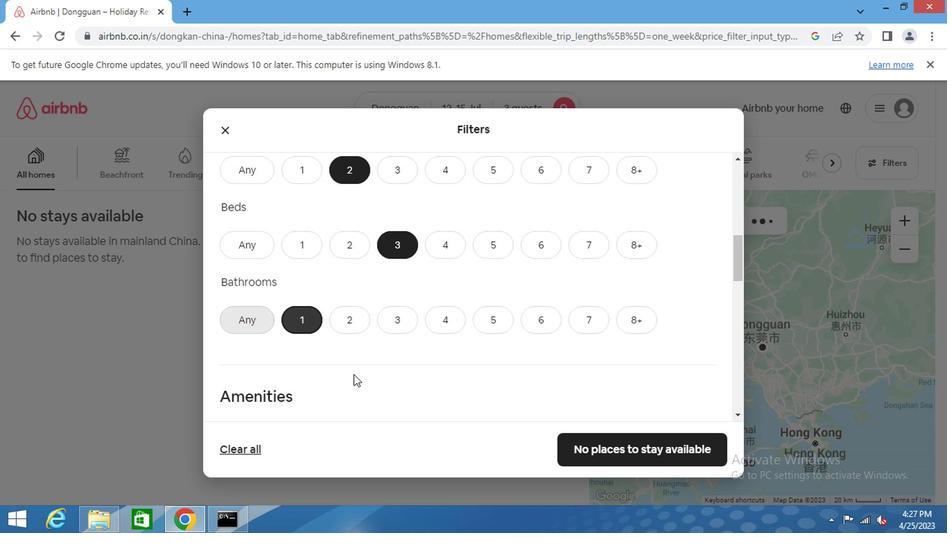 
Action: Mouse scrolled (363, 367) with delta (0, 0)
Screenshot: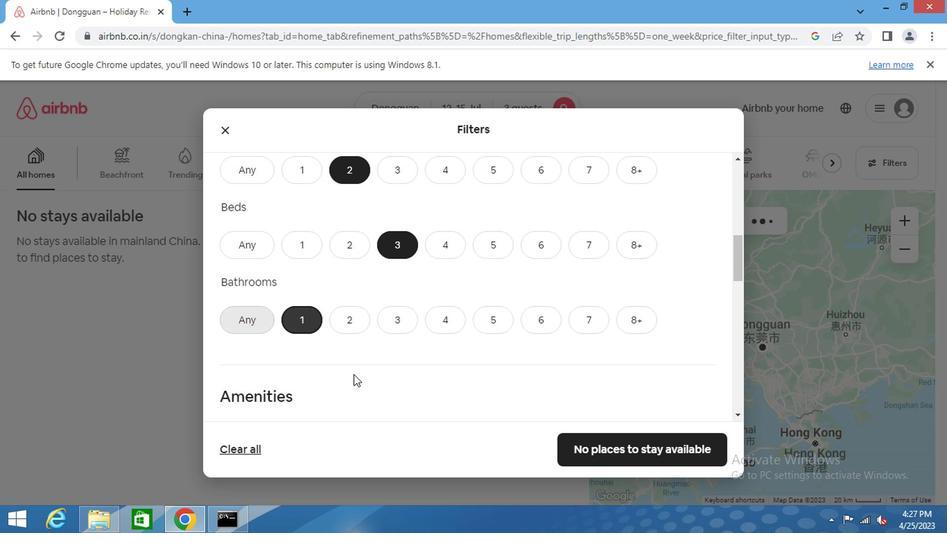 
Action: Mouse moved to (364, 367)
Screenshot: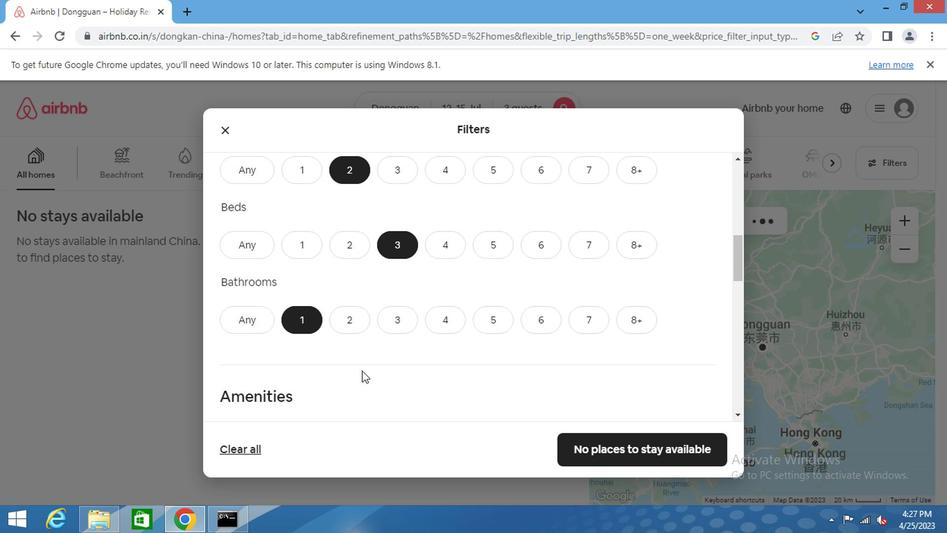
Action: Mouse scrolled (364, 366) with delta (0, 0)
Screenshot: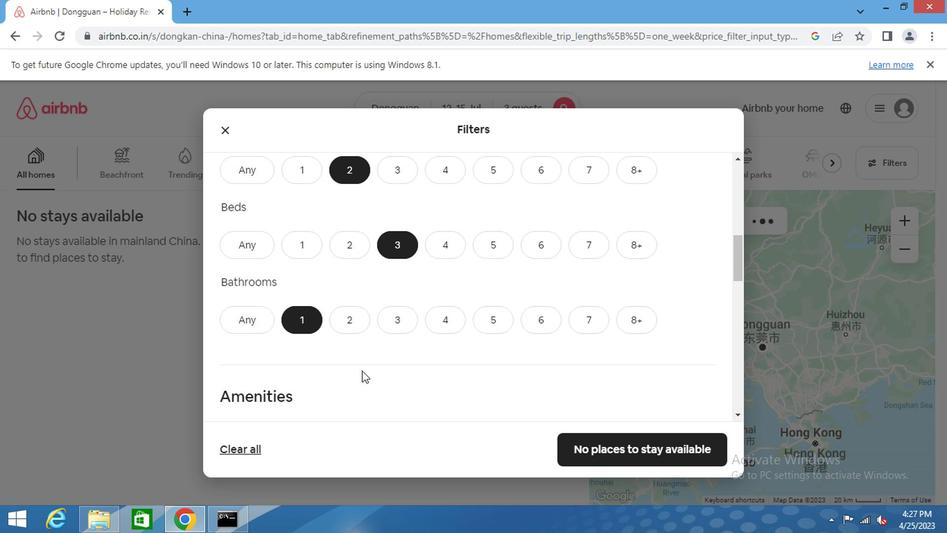 
Action: Mouse moved to (365, 367)
Screenshot: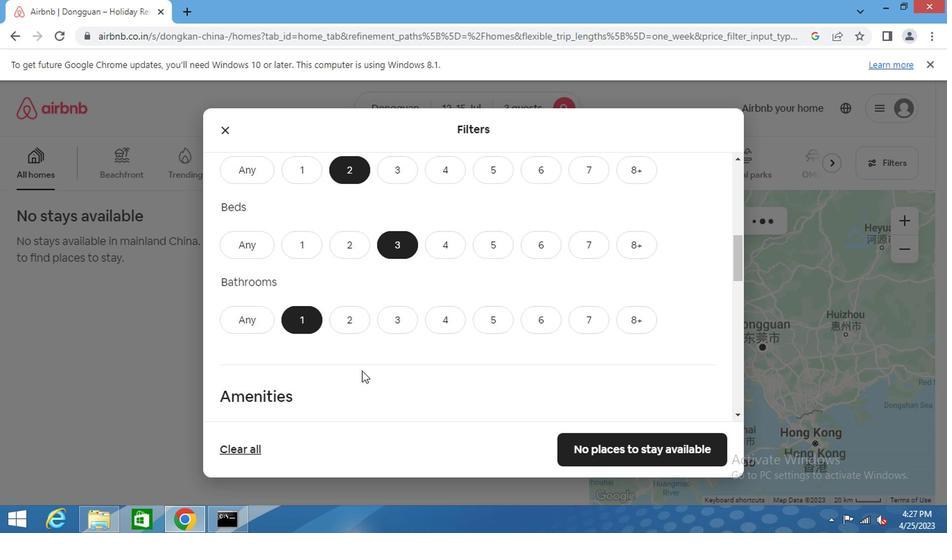 
Action: Mouse scrolled (365, 366) with delta (0, 0)
Screenshot: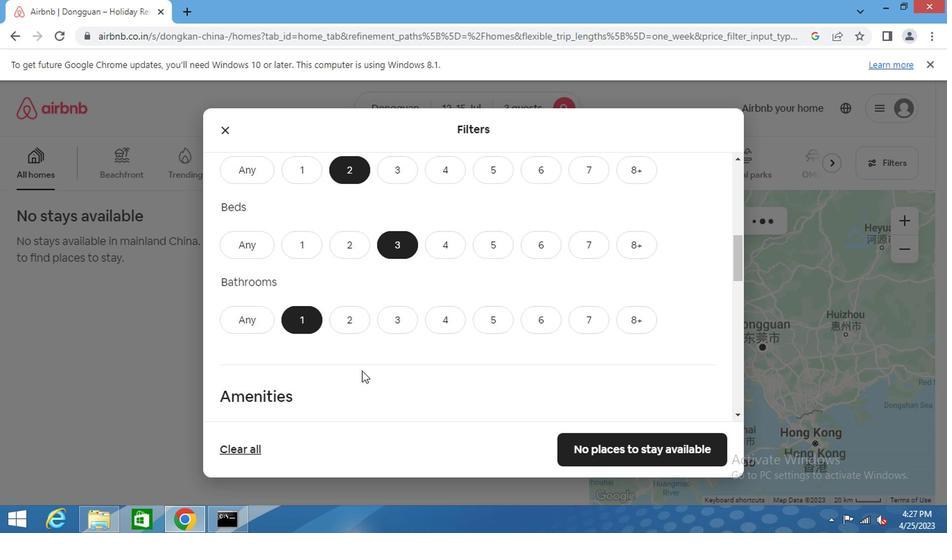 
Action: Mouse moved to (682, 299)
Screenshot: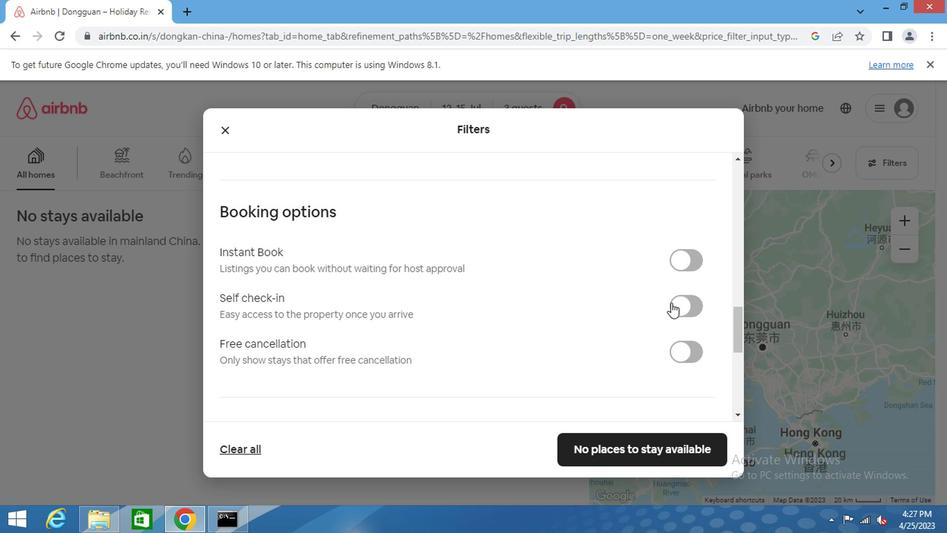 
Action: Mouse pressed left at (682, 299)
Screenshot: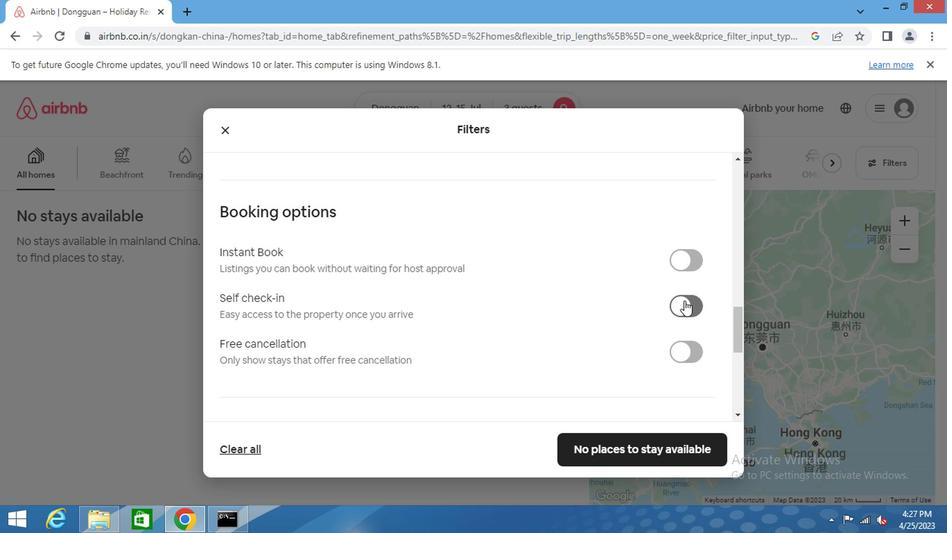 
Action: Mouse moved to (566, 294)
Screenshot: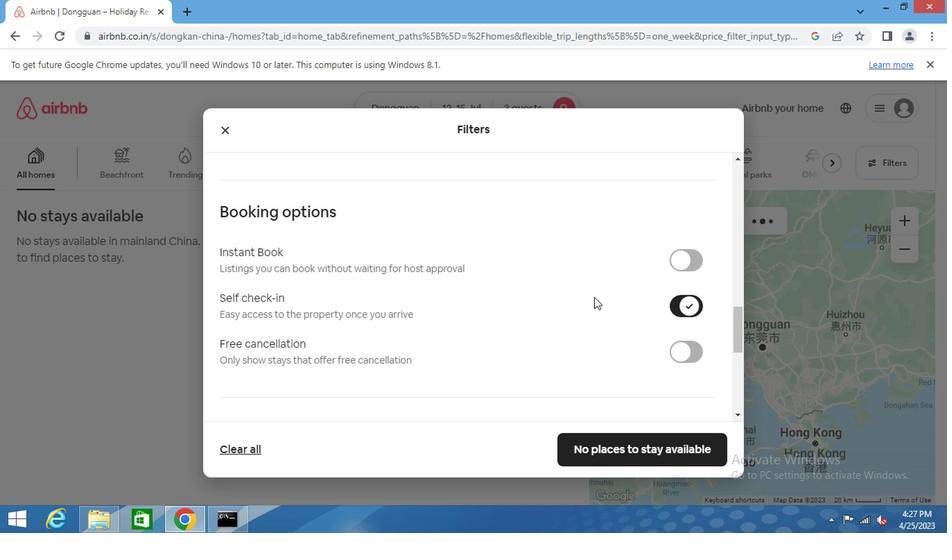 
Action: Mouse scrolled (566, 294) with delta (0, 0)
Screenshot: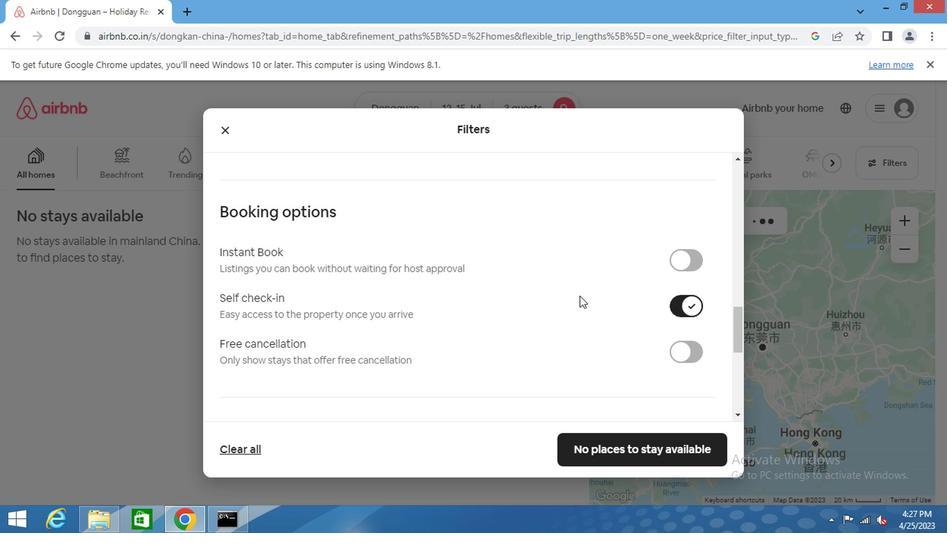 
Action: Mouse scrolled (566, 294) with delta (0, 0)
Screenshot: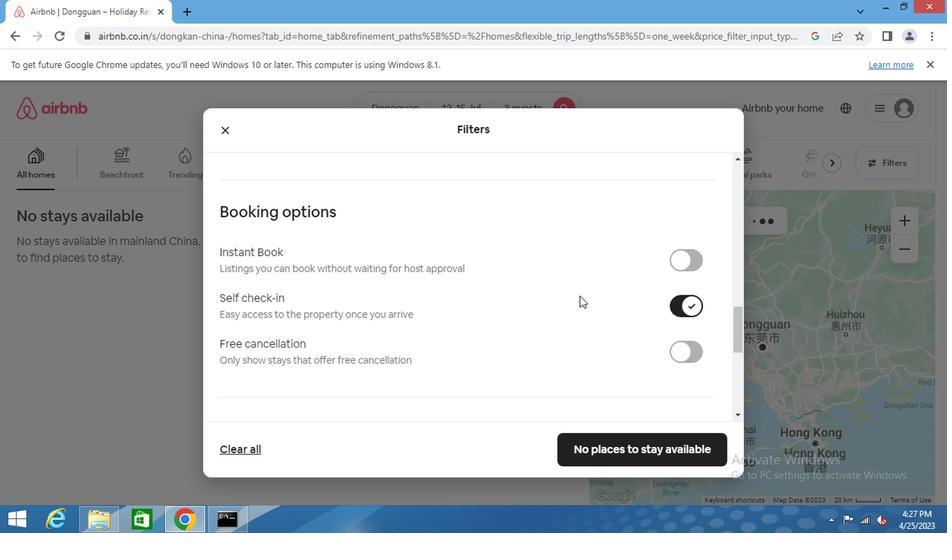 
Action: Mouse scrolled (566, 294) with delta (0, 0)
Screenshot: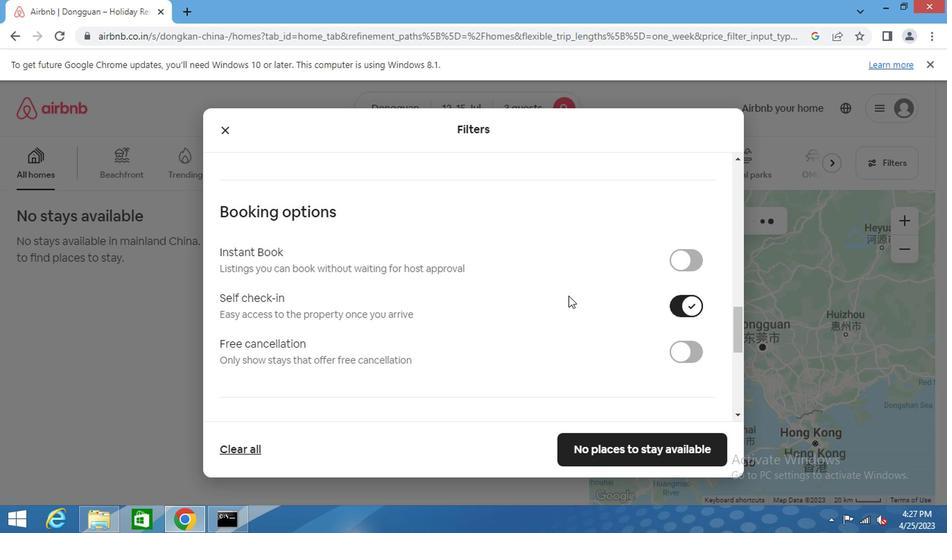 
Action: Mouse scrolled (566, 294) with delta (0, 0)
Screenshot: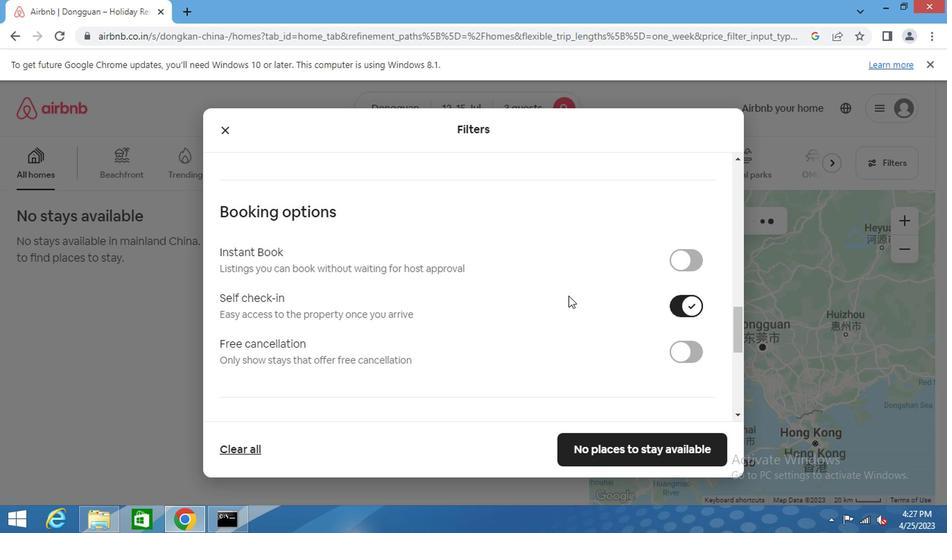 
Action: Mouse scrolled (566, 294) with delta (0, 0)
Screenshot: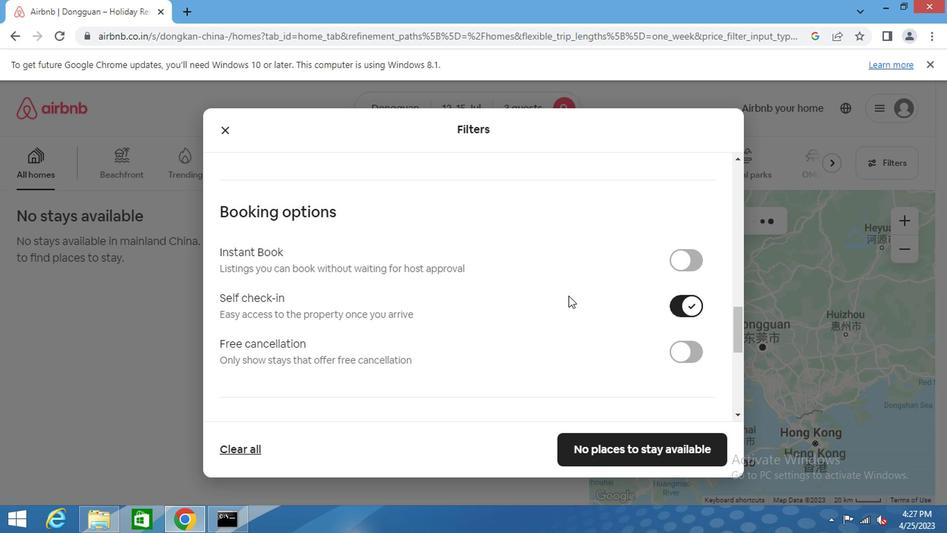 
Action: Mouse moved to (563, 326)
Screenshot: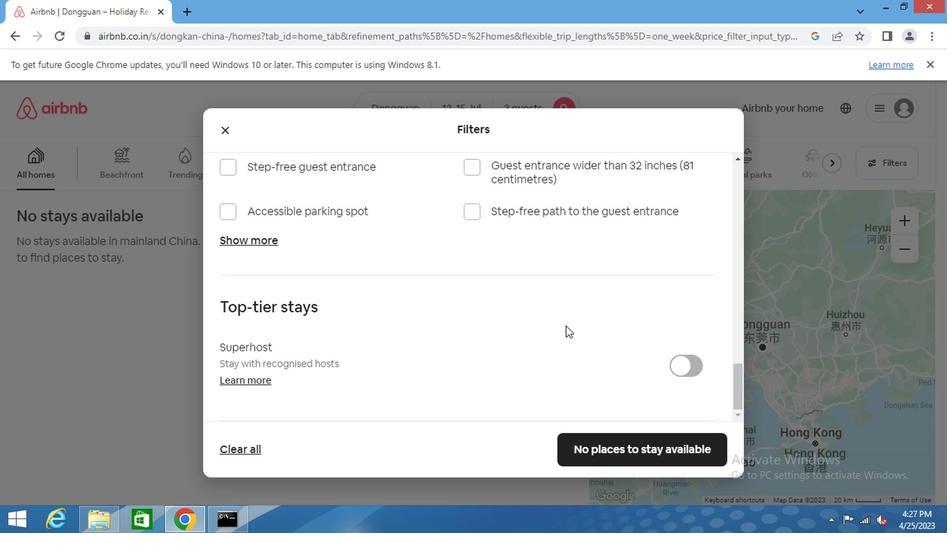 
Action: Mouse scrolled (563, 325) with delta (0, 0)
Screenshot: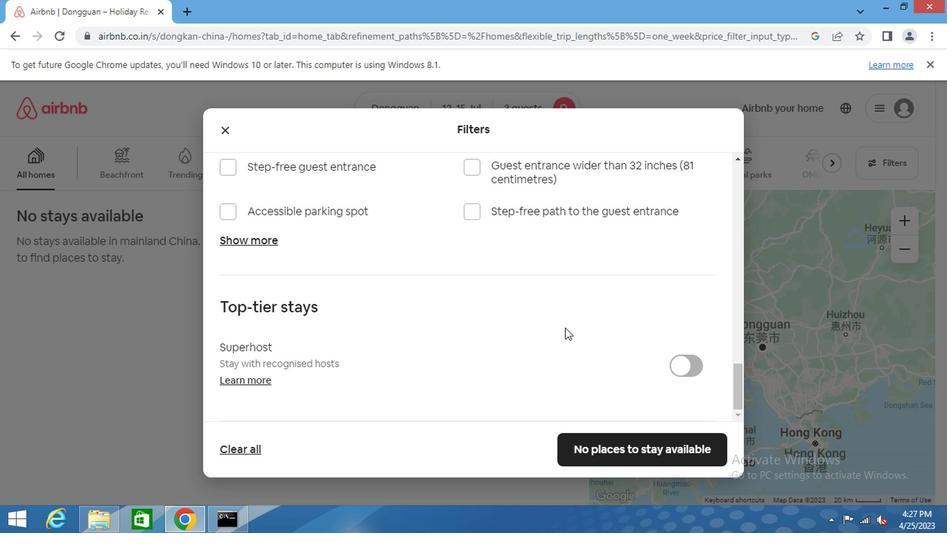 
Action: Mouse scrolled (563, 325) with delta (0, 0)
Screenshot: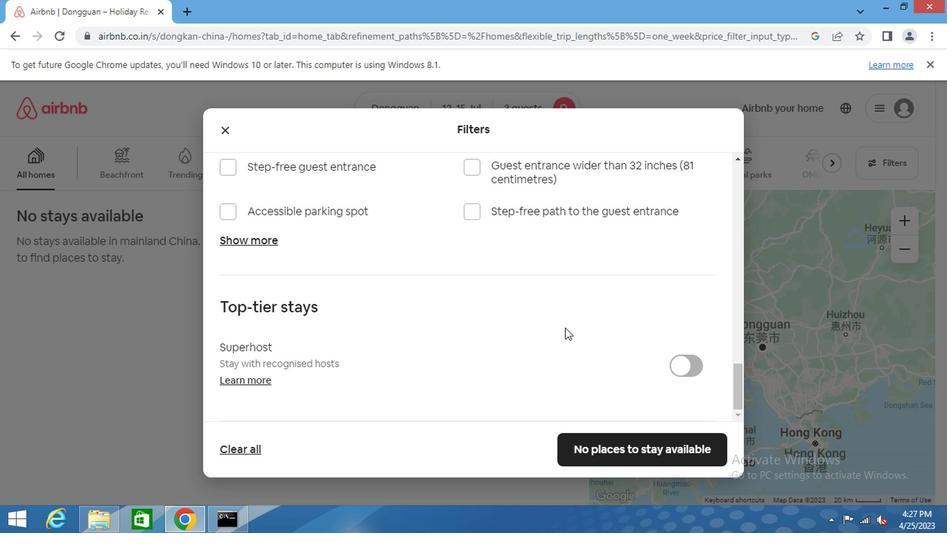 
Action: Mouse scrolled (563, 325) with delta (0, 0)
Screenshot: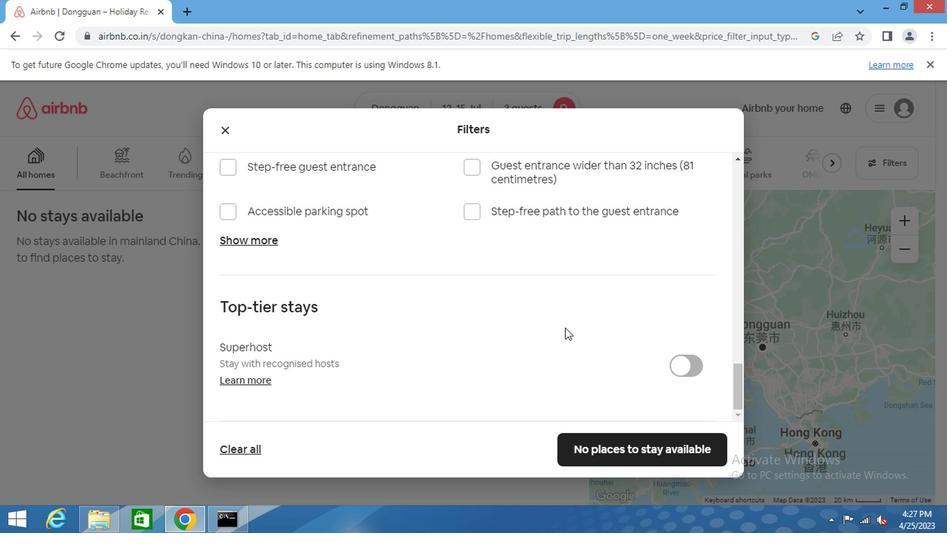 
Action: Mouse scrolled (563, 325) with delta (0, 0)
Screenshot: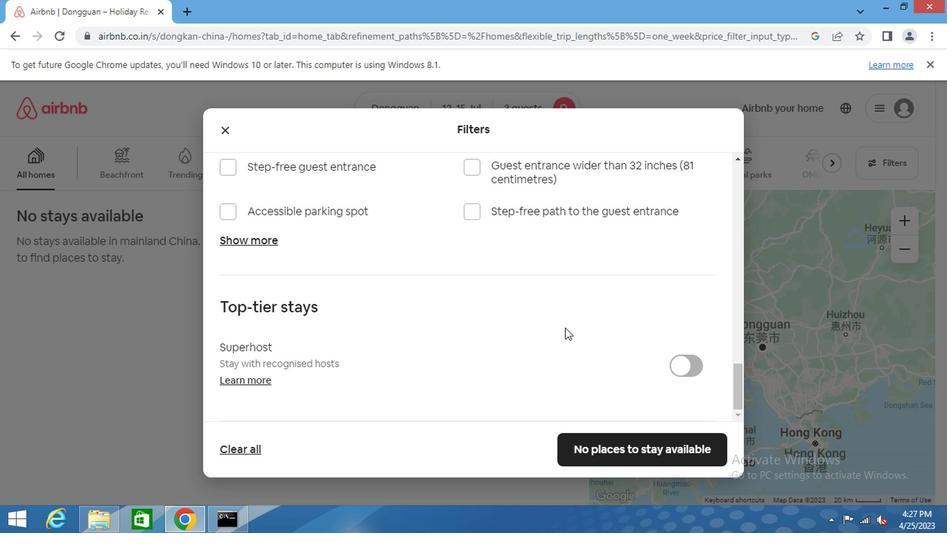 
Action: Mouse scrolled (563, 325) with delta (0, 0)
Screenshot: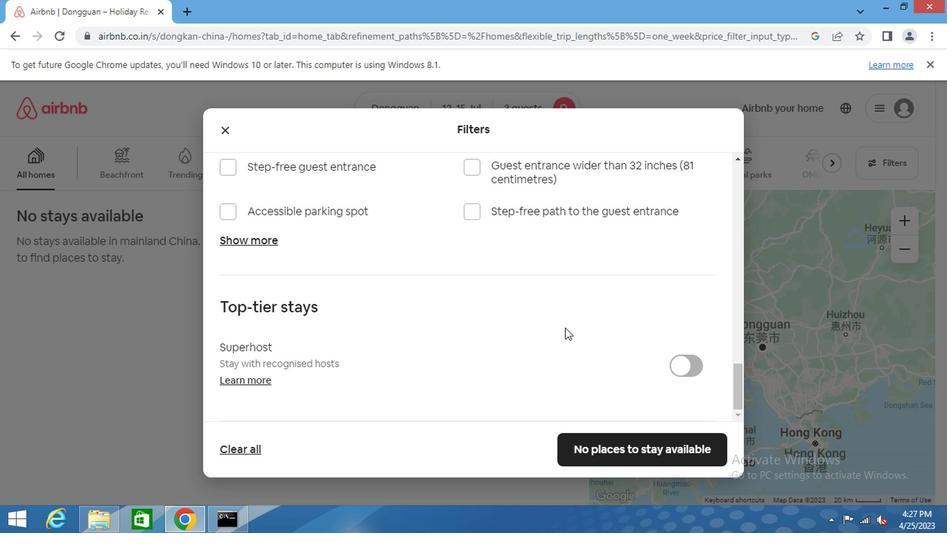 
Action: Mouse moved to (617, 446)
Screenshot: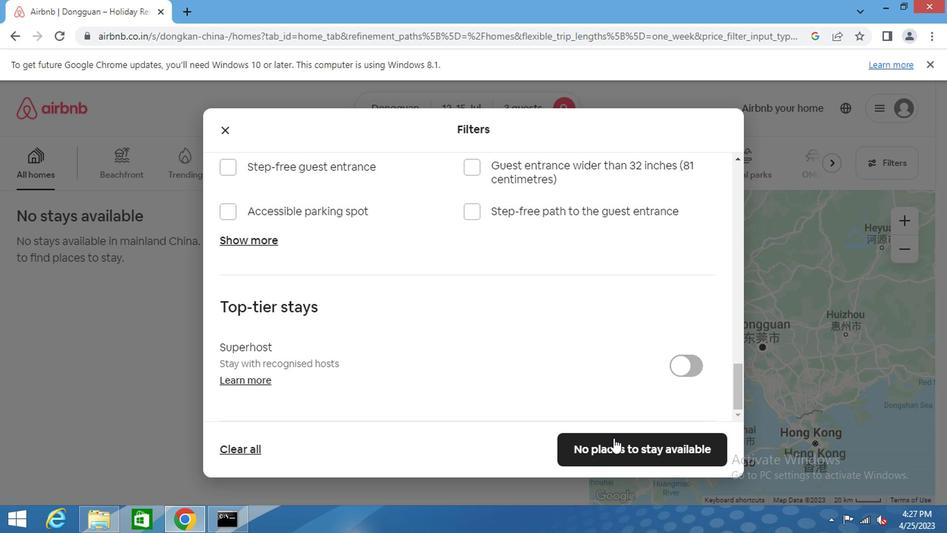 
Action: Mouse pressed left at (617, 446)
Screenshot: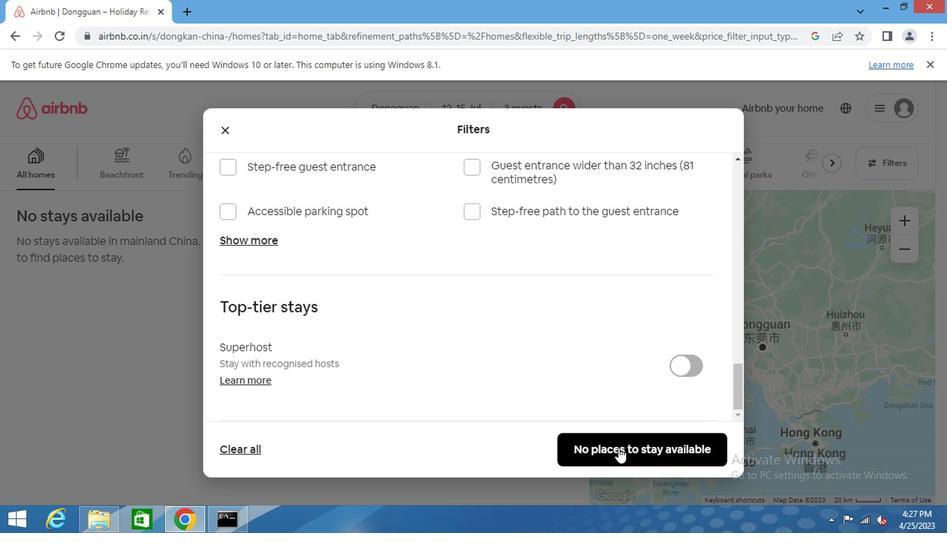 
